 Task: Create in the project CommTech in Backlog an issue 'Develop a new tool for automated testing of web application compatibility across different browsers and devices', assign it to team member softage.1@softage.net and change the status to IN PROGRESS. Create in the project CommTech in Backlog an issue 'Upgrade the website content creation and publishing mechanisms of a web application to improve content quality and consistency', assign it to team member softage.2@softage.net and change the status to IN PROGRESS
Action: Mouse moved to (200, 56)
Screenshot: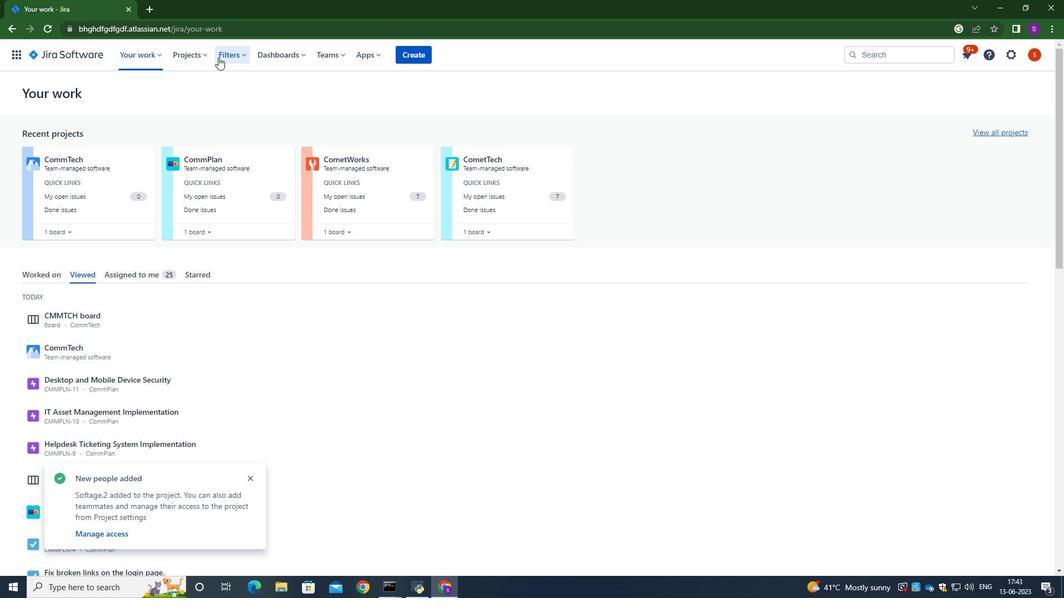 
Action: Mouse pressed left at (200, 56)
Screenshot: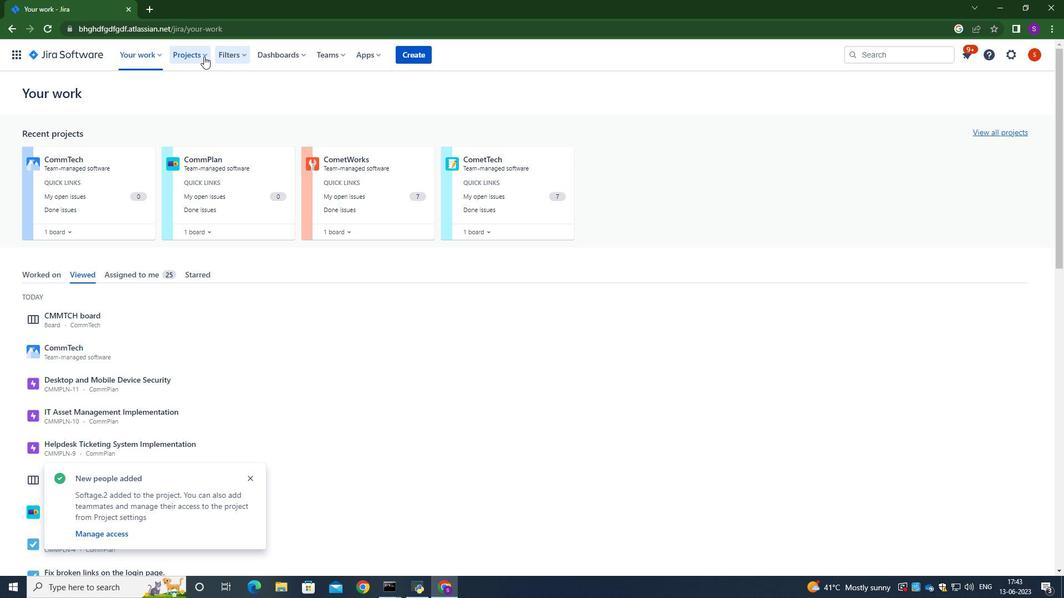
Action: Mouse moved to (199, 105)
Screenshot: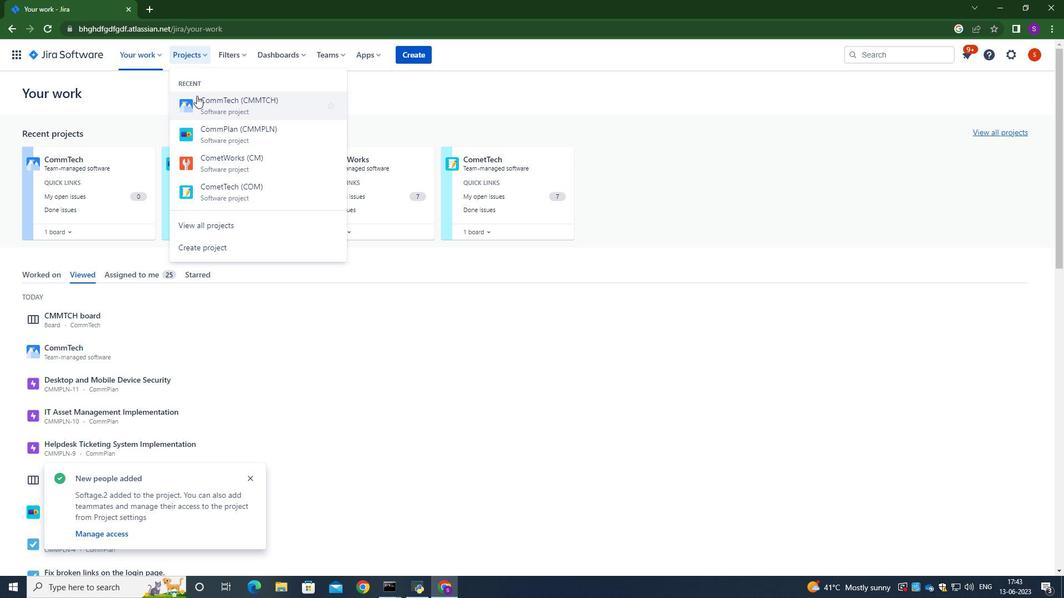 
Action: Mouse pressed left at (199, 105)
Screenshot: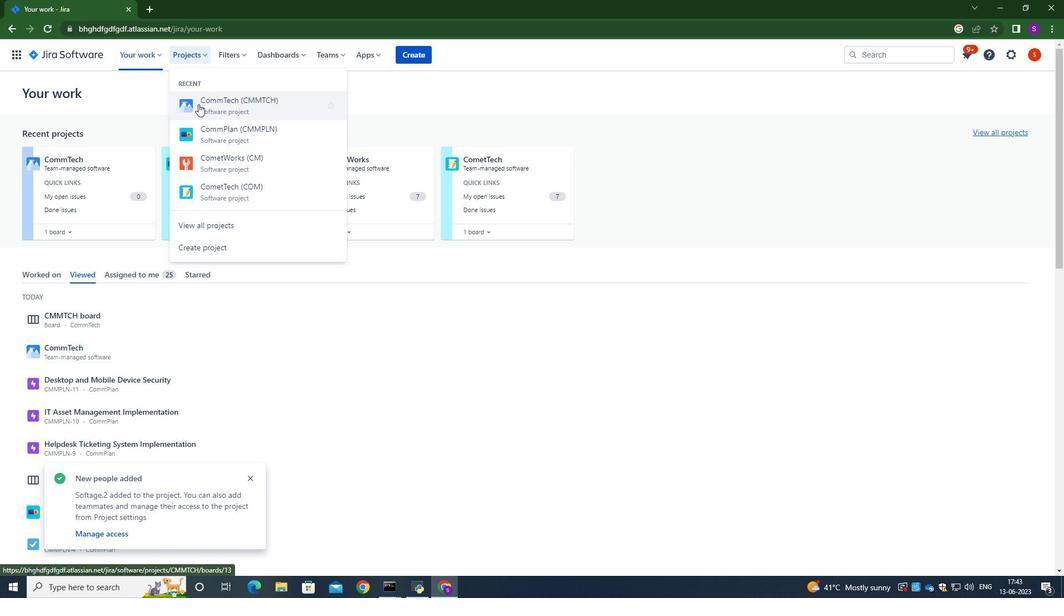 
Action: Mouse moved to (49, 172)
Screenshot: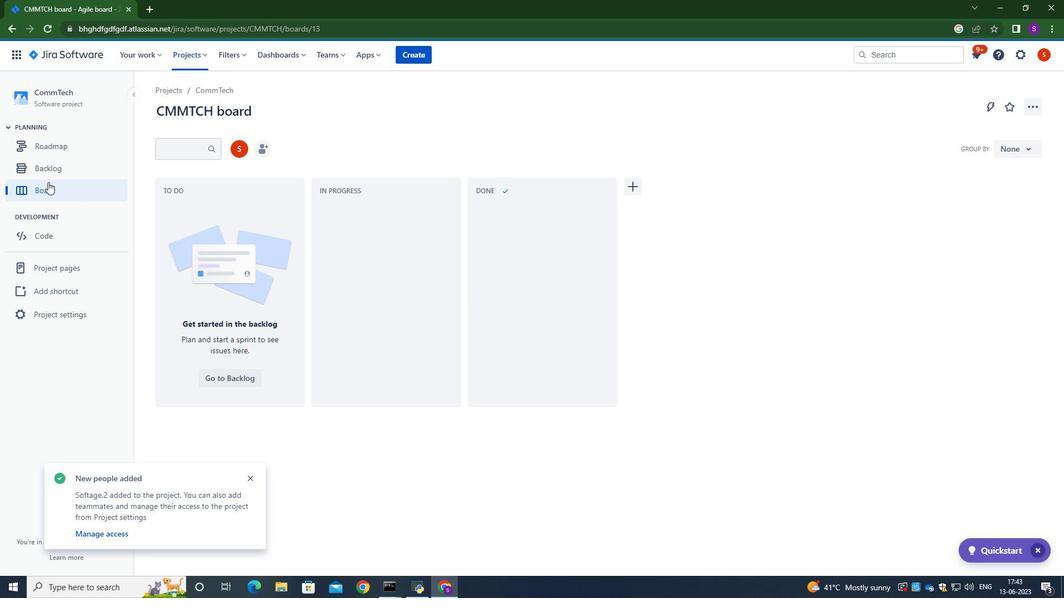
Action: Mouse pressed left at (49, 172)
Screenshot: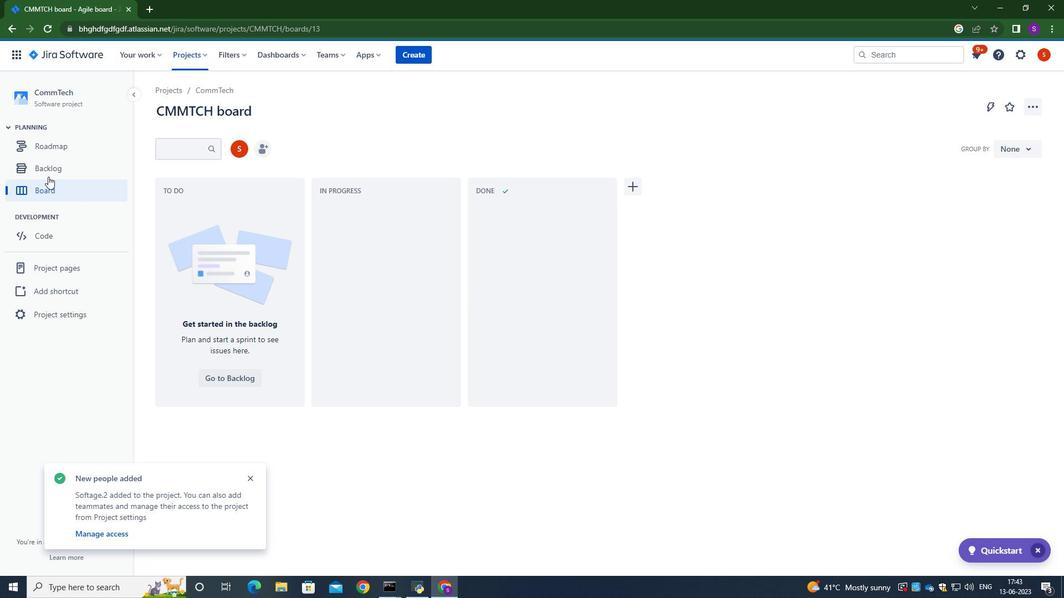 
Action: Mouse moved to (356, 249)
Screenshot: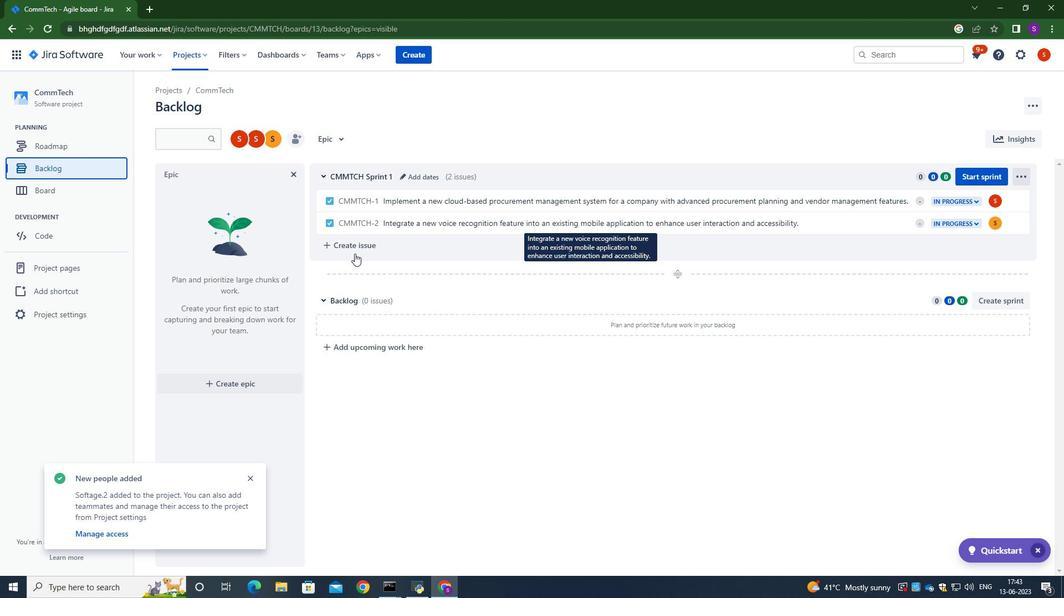 
Action: Mouse pressed left at (356, 249)
Screenshot: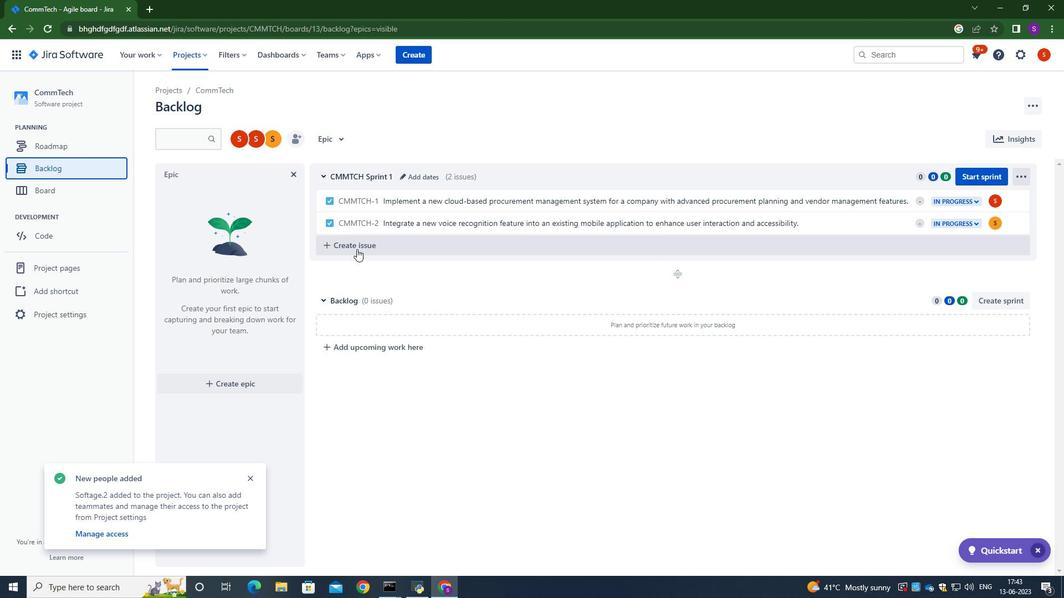 
Action: Mouse moved to (392, 250)
Screenshot: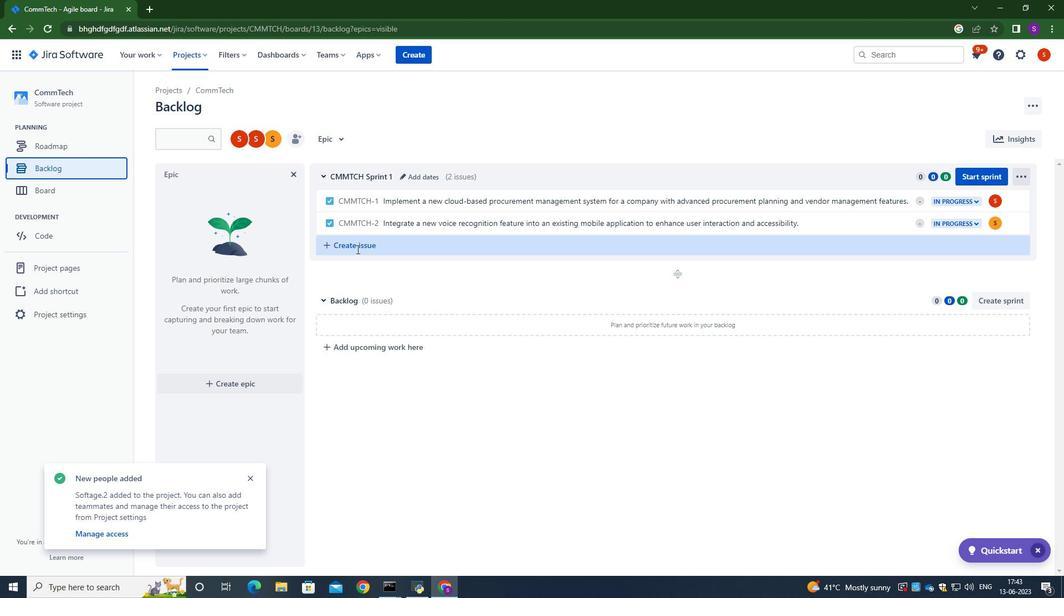
Action: Key pressed <Key.caps_lock>D<Key.caps_lock>evelop<Key.space>a<Key.space>new<Key.space>tool<Key.space>for<Key.space>automated<Key.space>testing<Key.space>of<Key.space>web<Key.space>applicatoi<Key.backspace><Key.backspace>ion<Key.space>ca<Key.backspace>ompatibility<Key.space>acroos<Key.backspace><Key.backspace>ss<Key.space>differnet<Key.backspace><Key.backspace><Key.backspace>e<Key.backspace>ent<Key.space>brower<Key.backspace>sers<Key.space>and<Key.space>e<Key.backspace><Key.backspace><Key.space>devices.
Screenshot: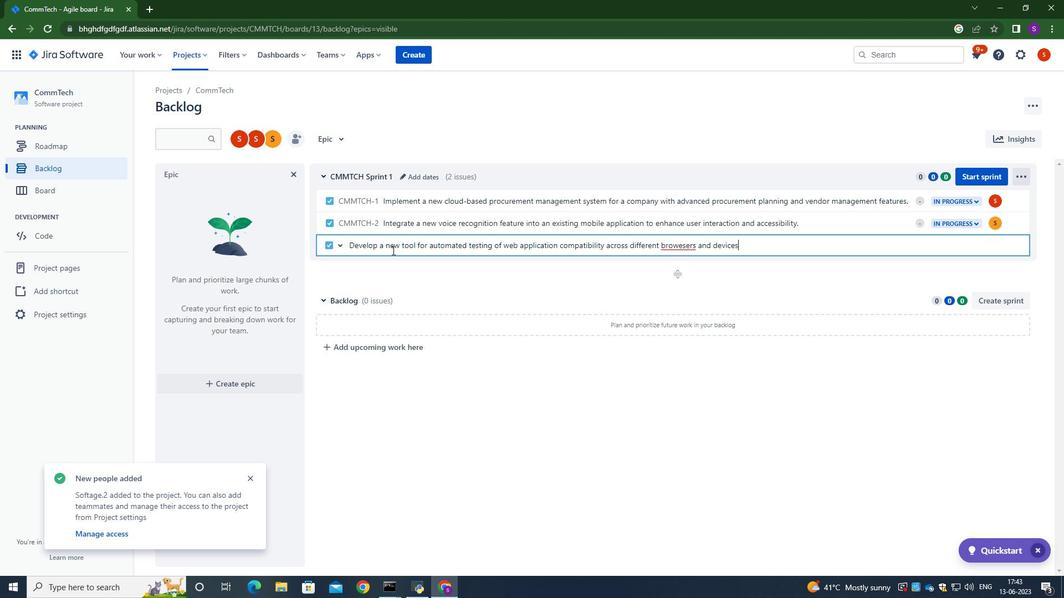 
Action: Mouse moved to (676, 246)
Screenshot: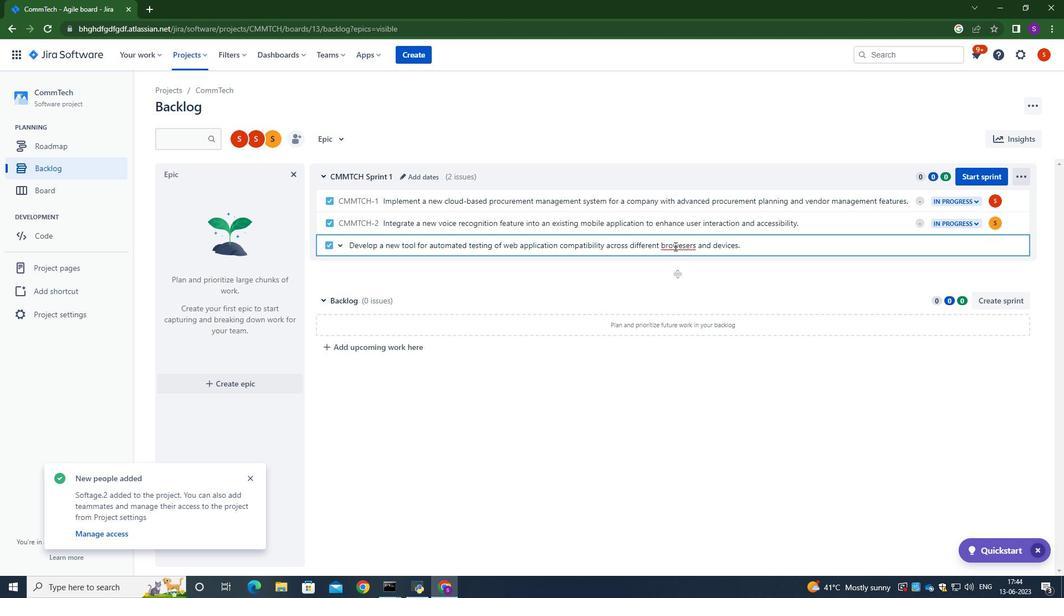
Action: Mouse pressed right at (676, 246)
Screenshot: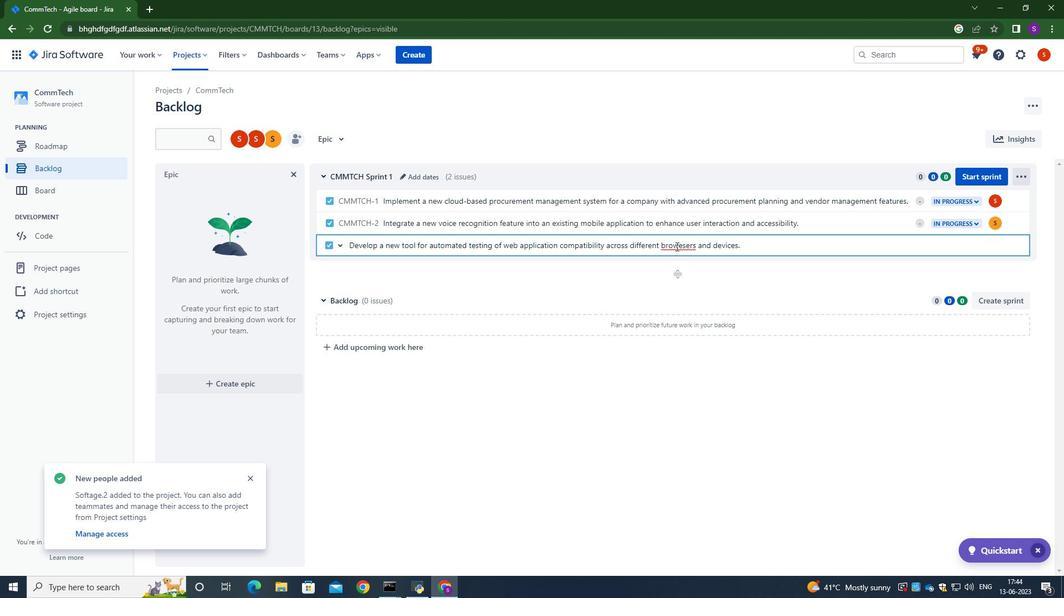
Action: Mouse moved to (714, 253)
Screenshot: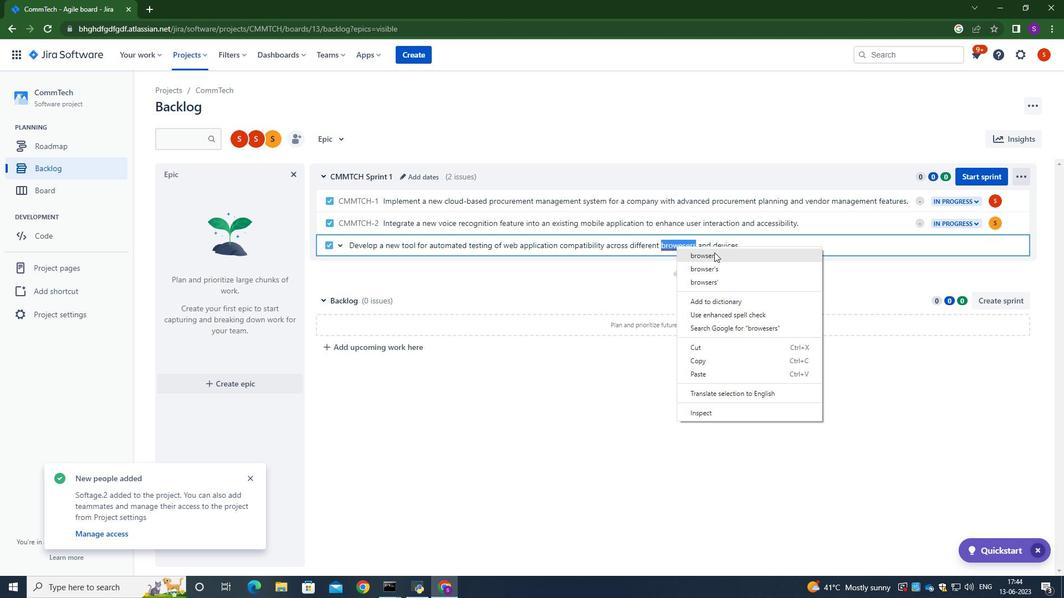 
Action: Mouse pressed left at (714, 253)
Screenshot: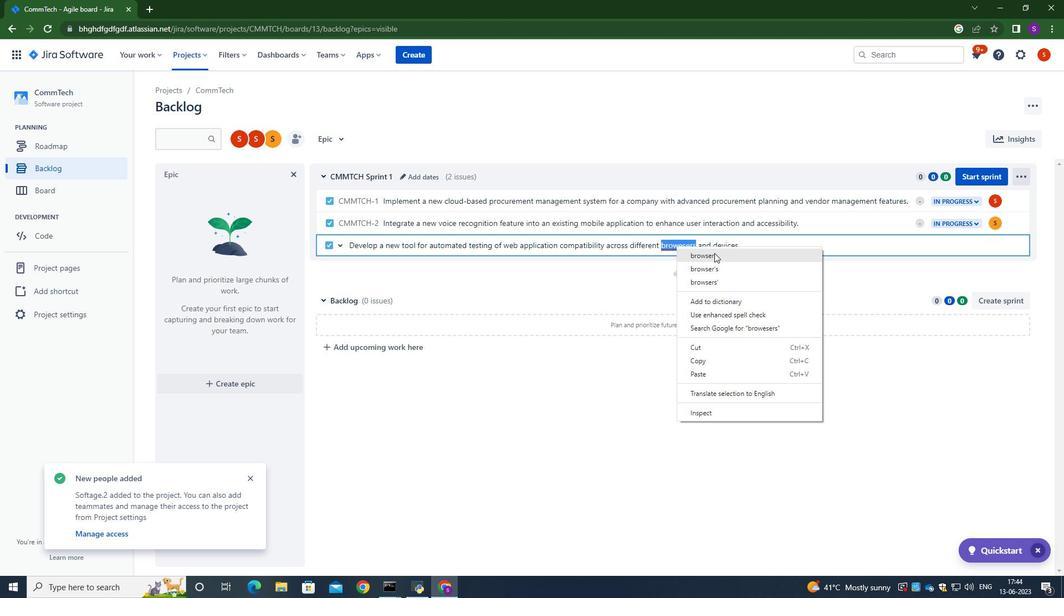 
Action: Mouse moved to (769, 243)
Screenshot: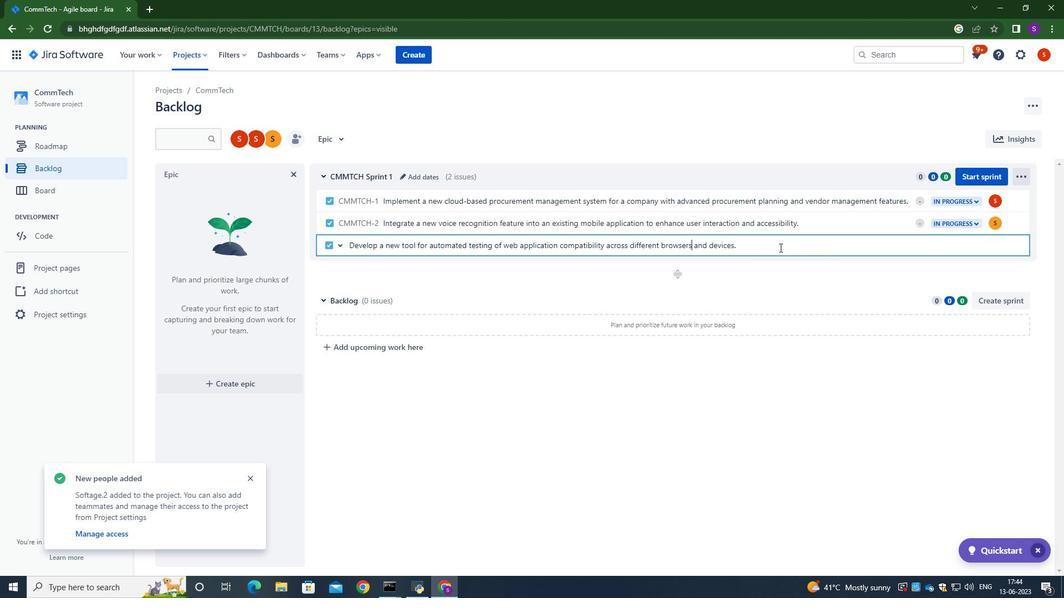 
Action: Mouse pressed left at (769, 243)
Screenshot: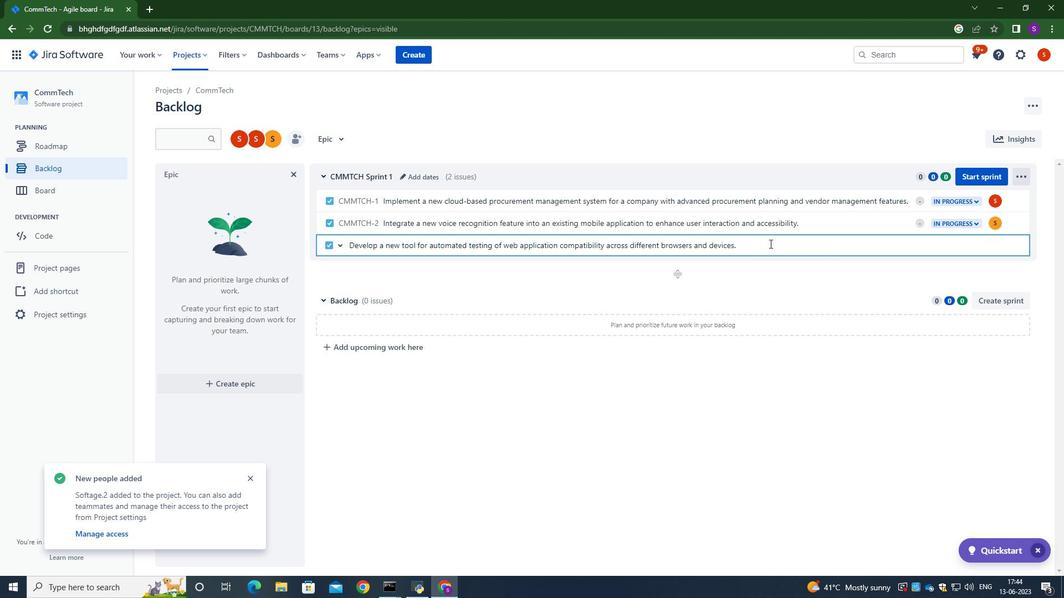 
Action: Key pressed <Key.enter>
Screenshot: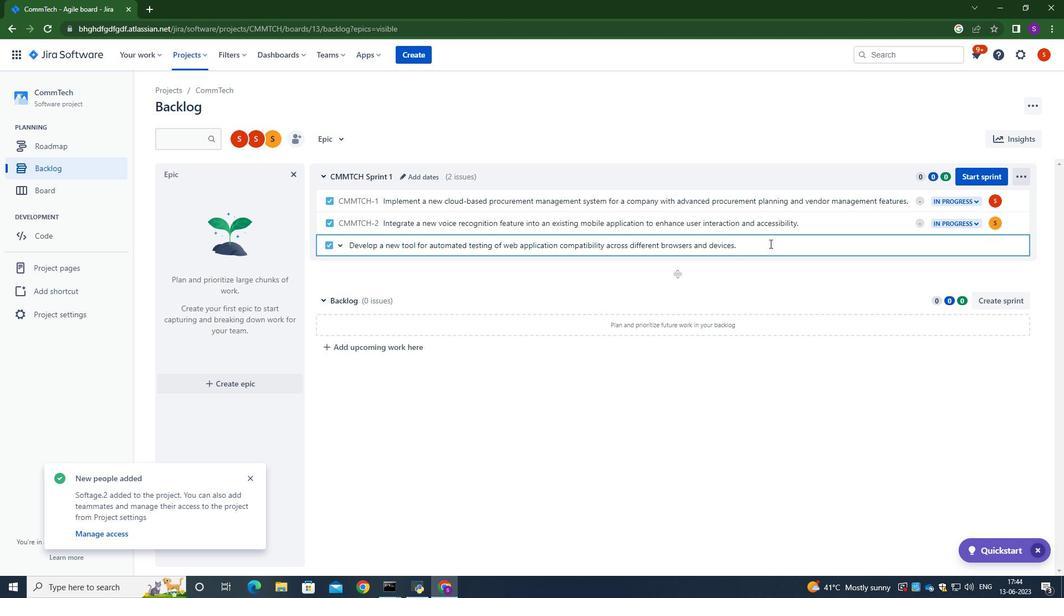 
Action: Mouse moved to (995, 245)
Screenshot: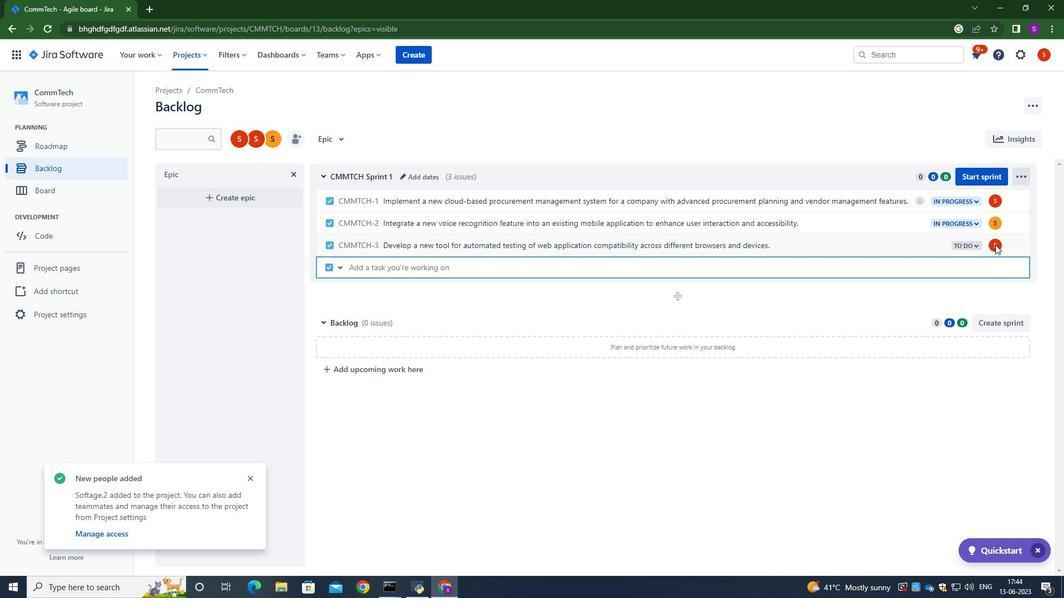 
Action: Mouse pressed left at (995, 245)
Screenshot: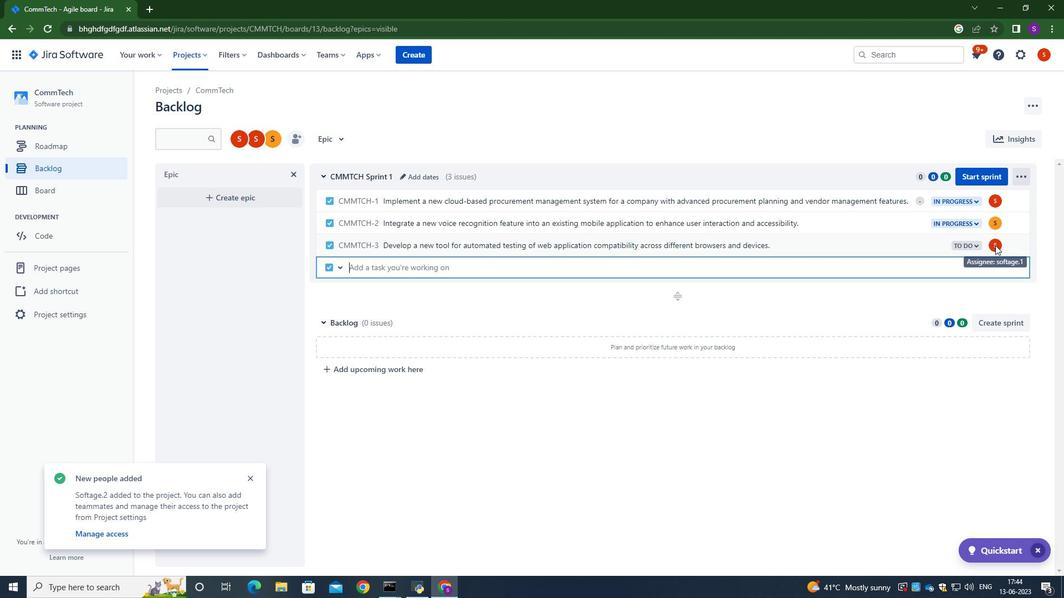 
Action: Mouse moved to (999, 246)
Screenshot: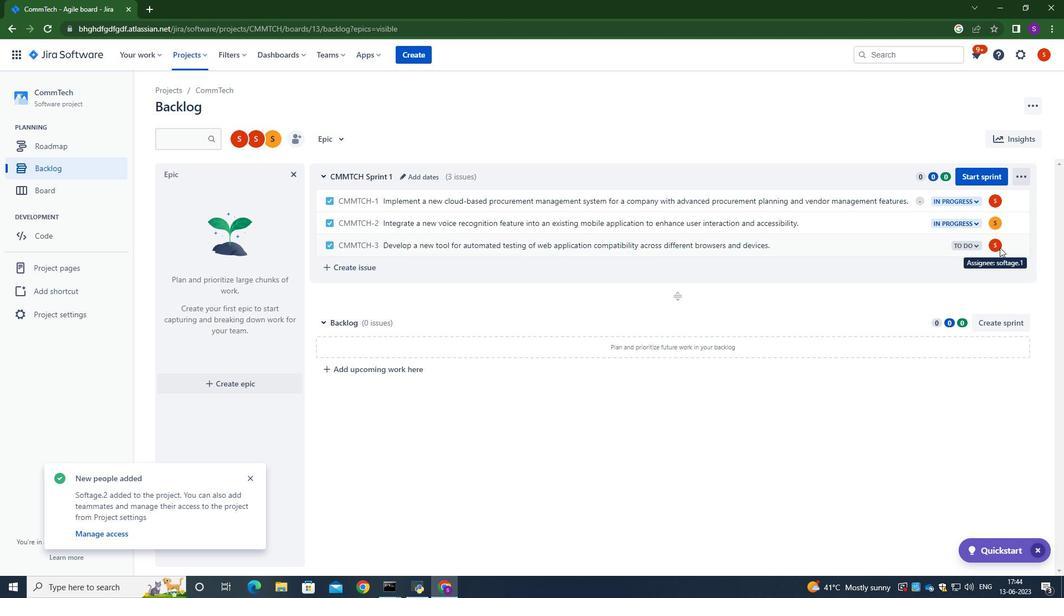 
Action: Mouse pressed left at (999, 246)
Screenshot: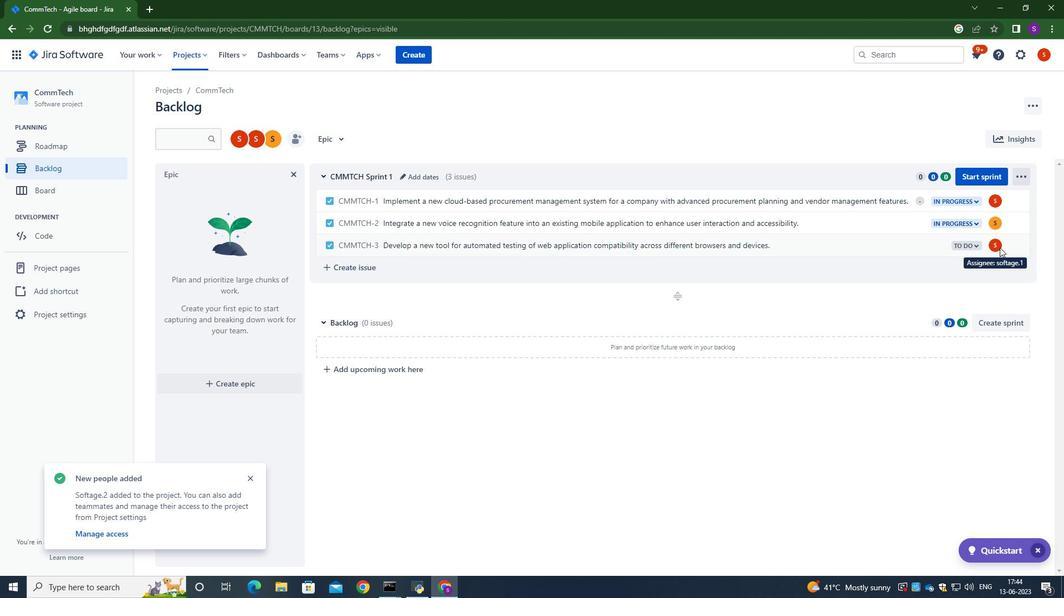 
Action: Mouse moved to (997, 248)
Screenshot: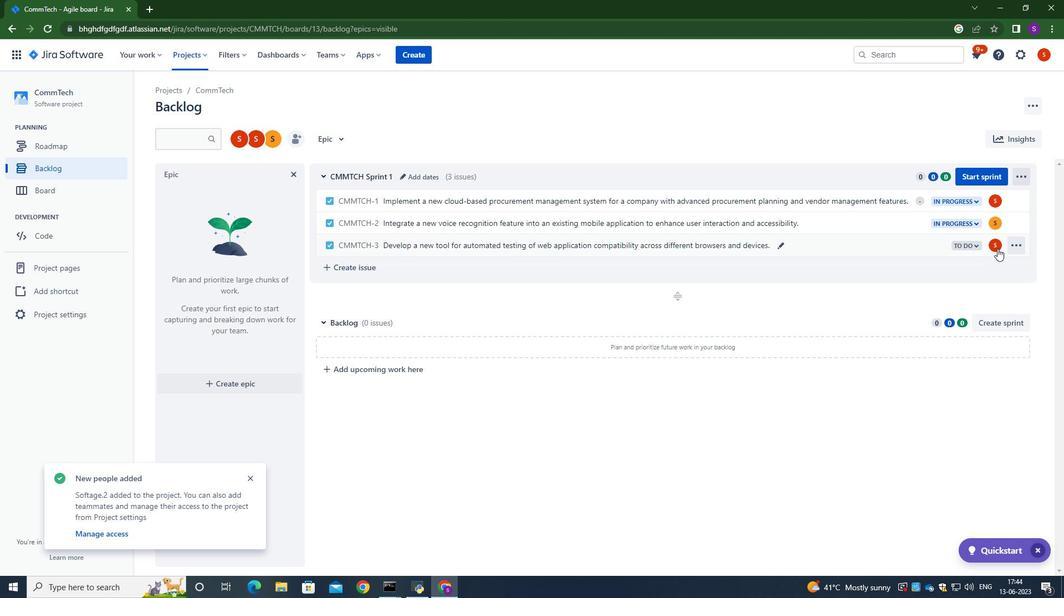 
Action: Mouse pressed left at (997, 248)
Screenshot: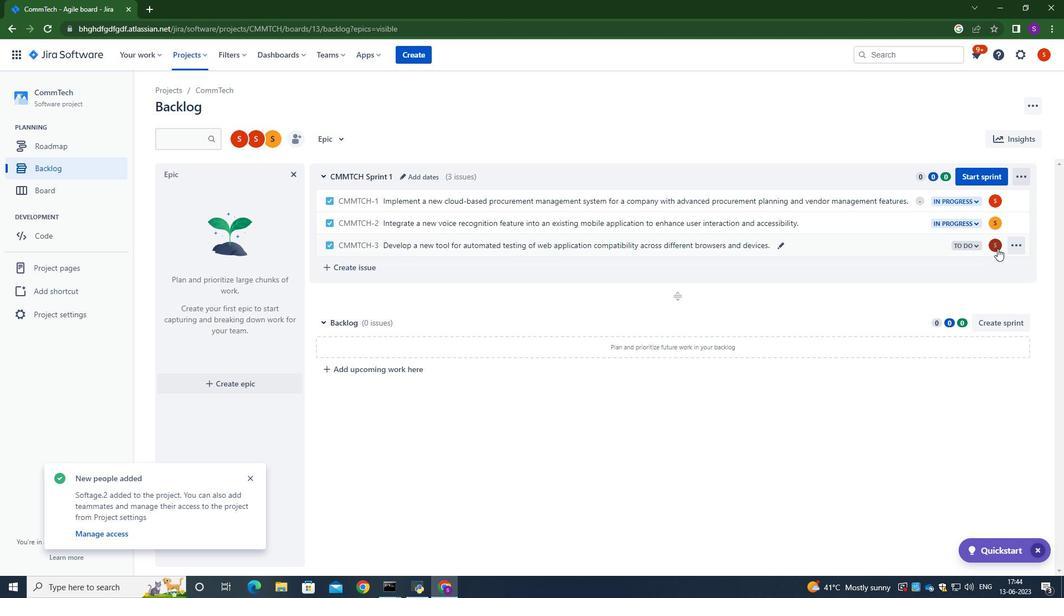 
Action: Mouse moved to (940, 278)
Screenshot: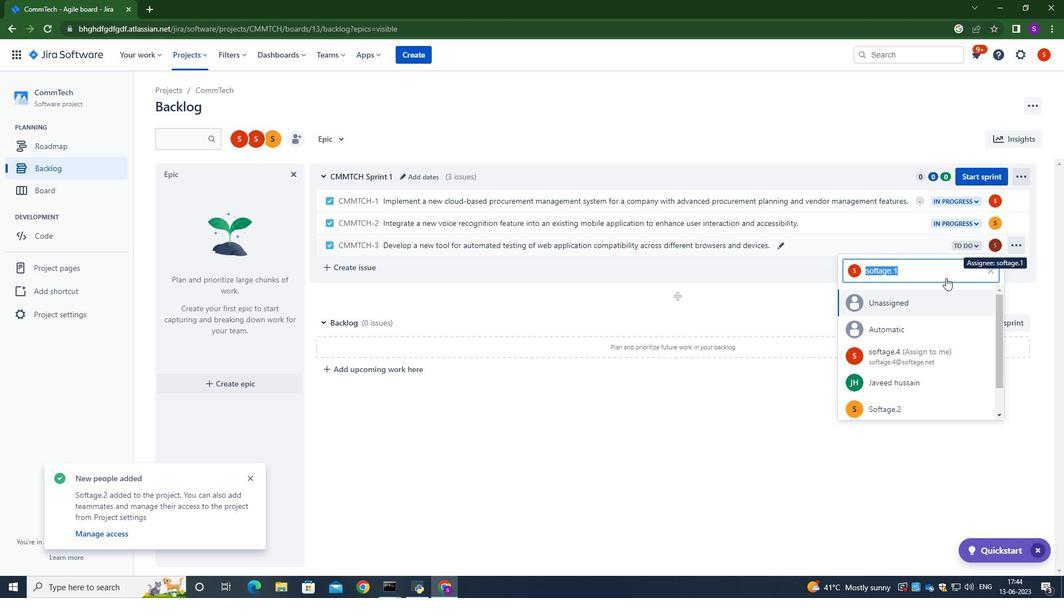 
Action: Key pressed <Key.backspace>softage.1<Key.shift>@softage.net
Screenshot: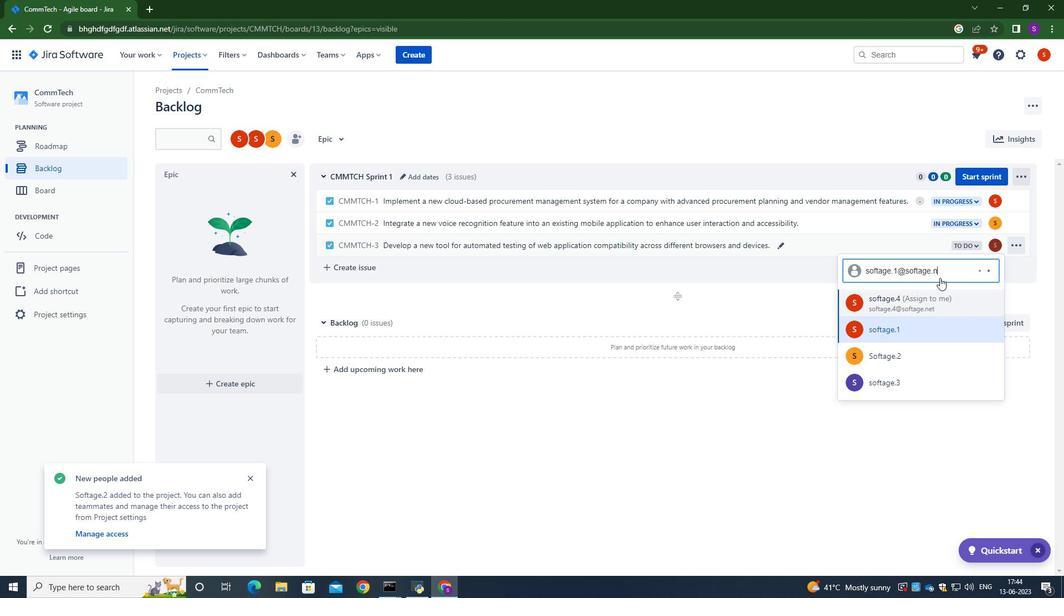 
Action: Mouse moved to (940, 278)
Screenshot: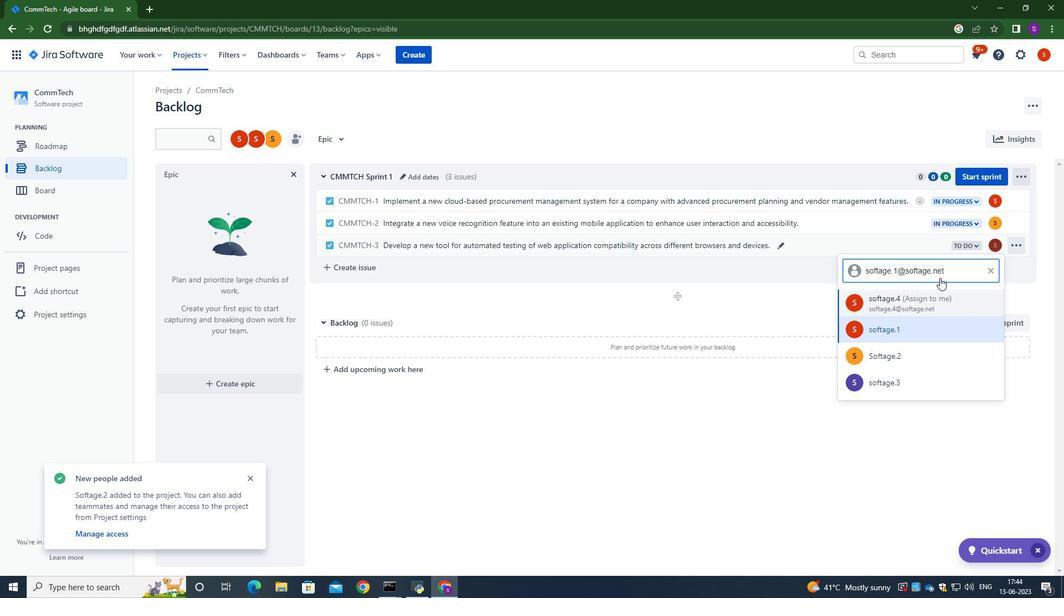 
Action: Key pressed <Key.enter>
Screenshot: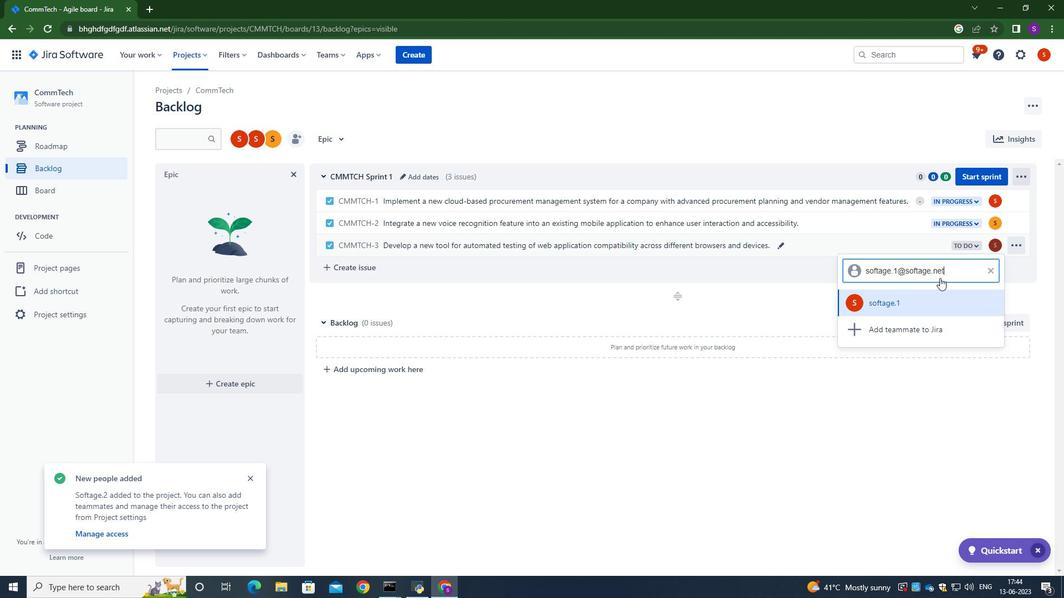 
Action: Mouse moved to (968, 243)
Screenshot: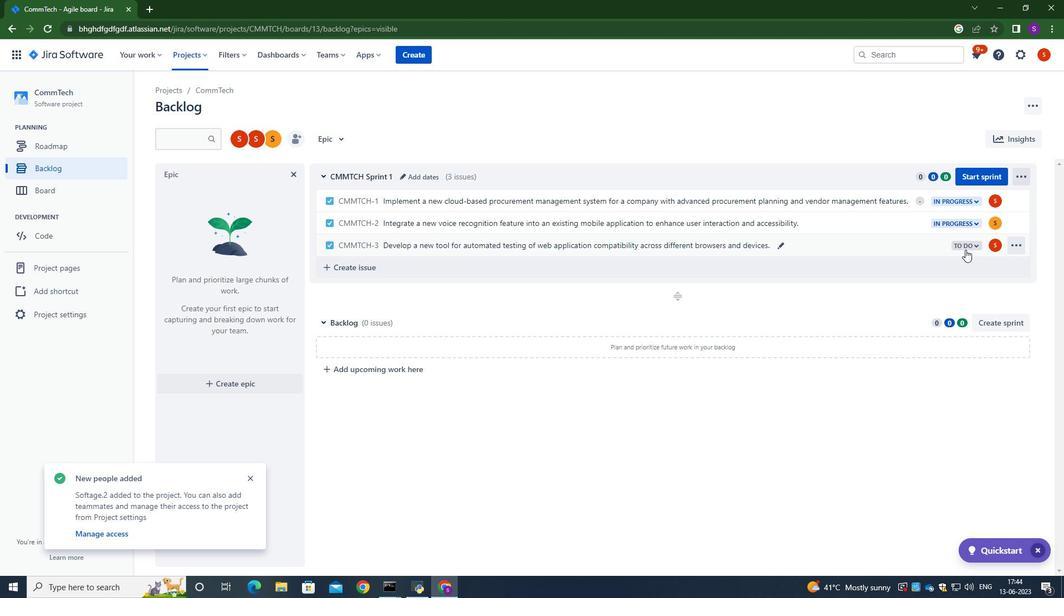 
Action: Mouse pressed left at (968, 243)
Screenshot: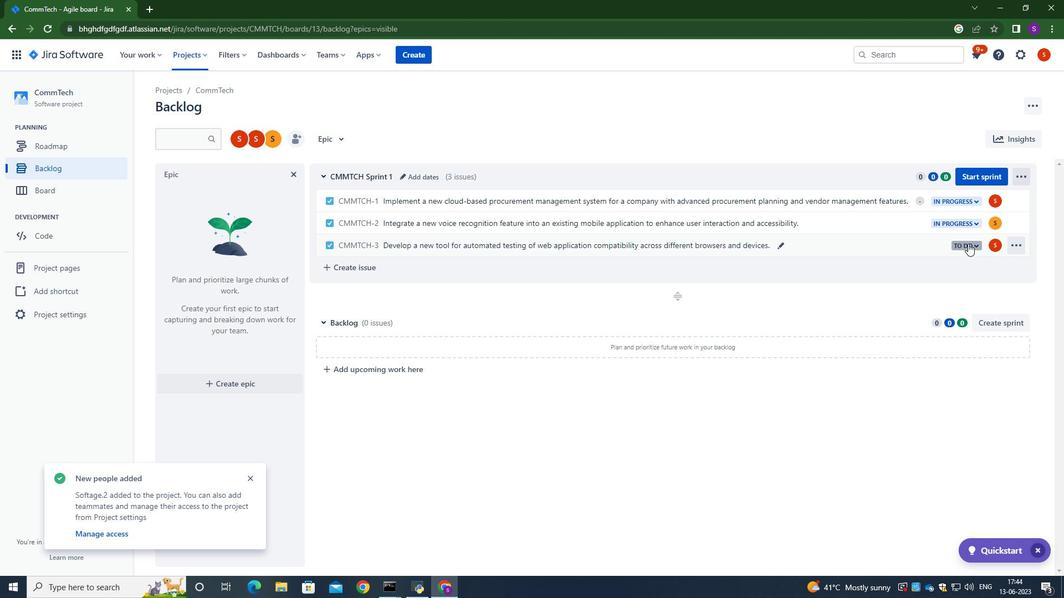 
Action: Mouse moved to (900, 270)
Screenshot: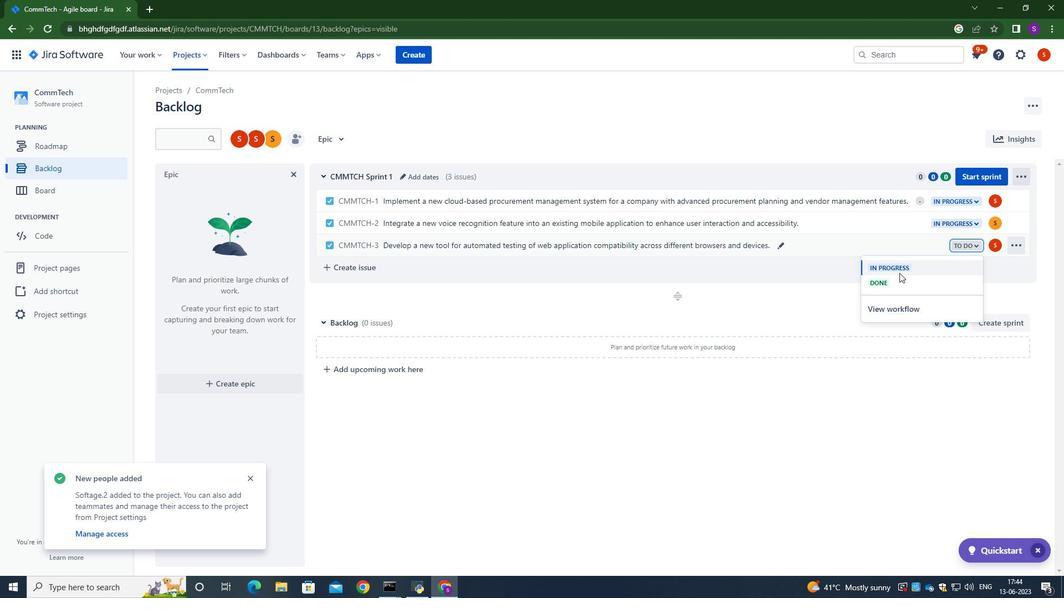 
Action: Mouse pressed left at (900, 270)
Screenshot: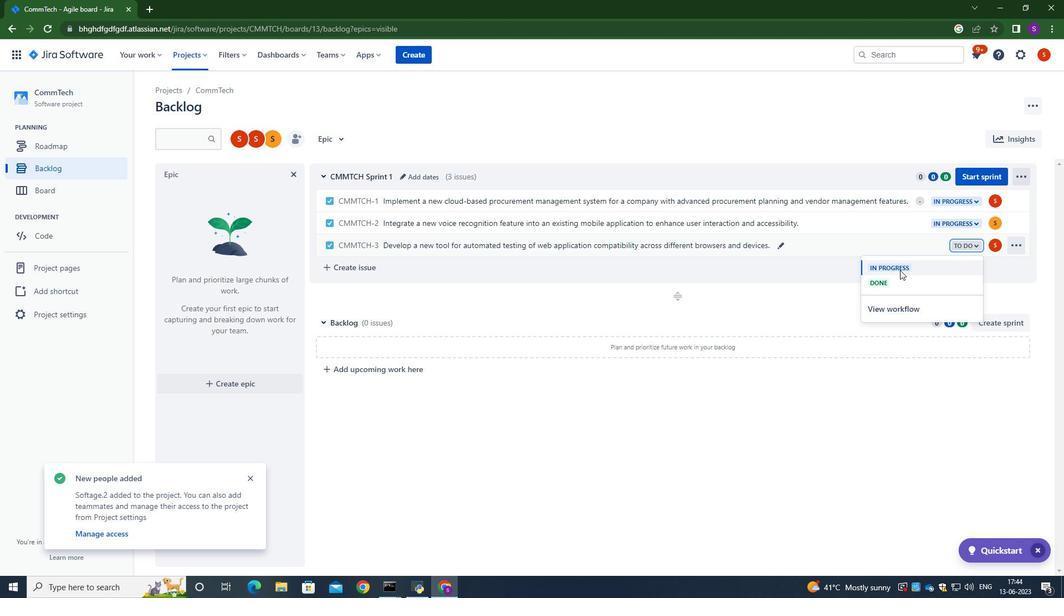 
Action: Mouse moved to (334, 269)
Screenshot: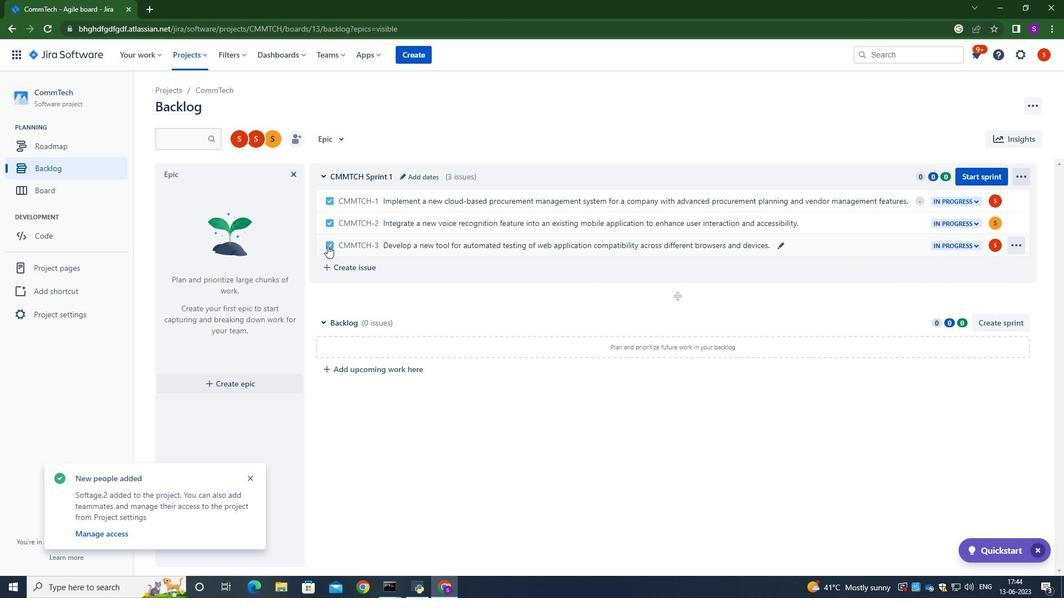 
Action: Mouse pressed left at (334, 269)
Screenshot: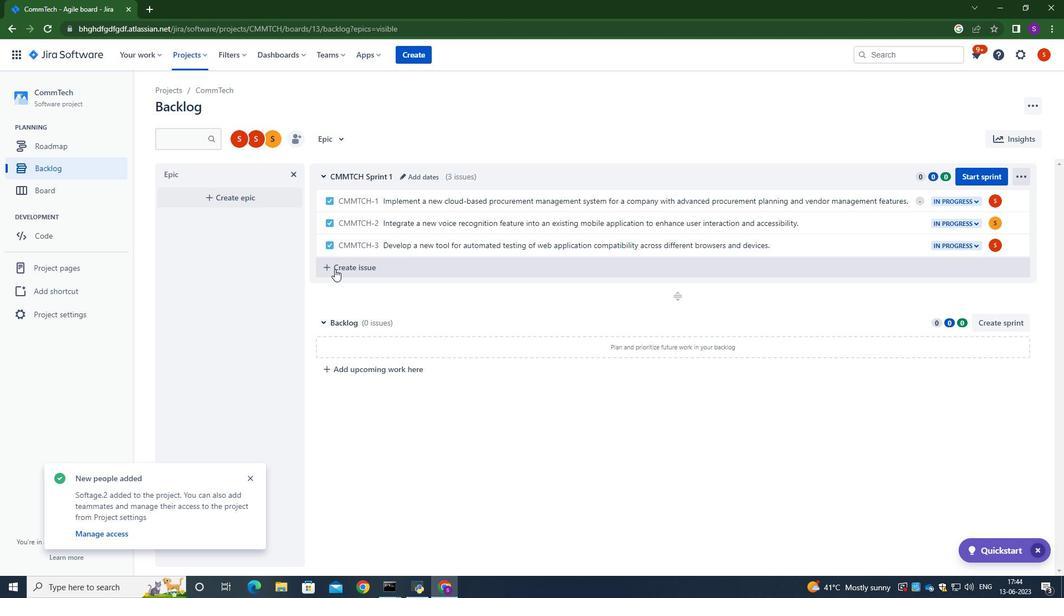 
Action: Mouse moved to (386, 268)
Screenshot: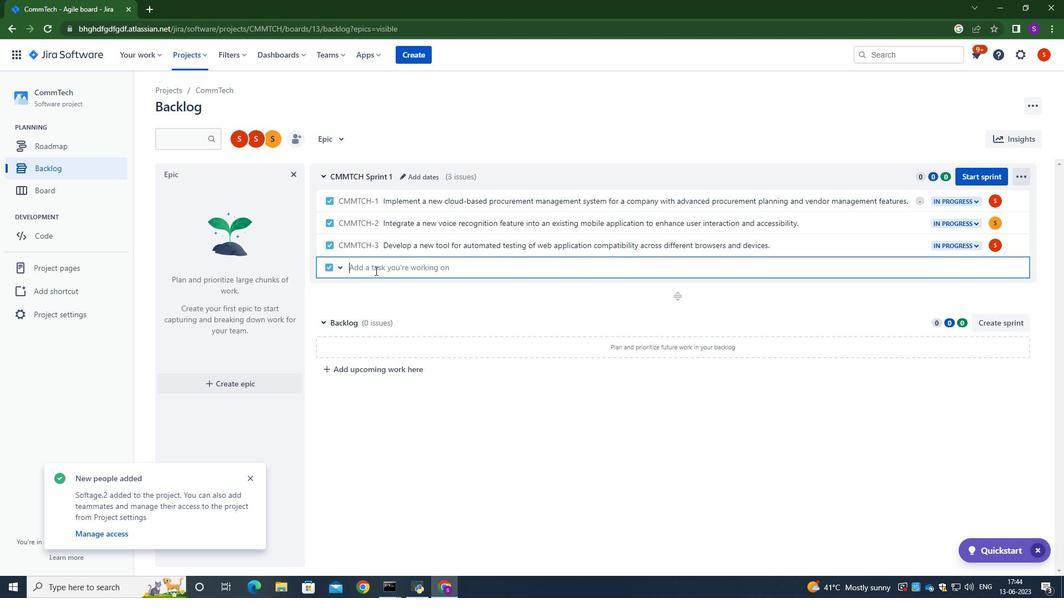 
Action: Mouse pressed left at (386, 268)
Screenshot: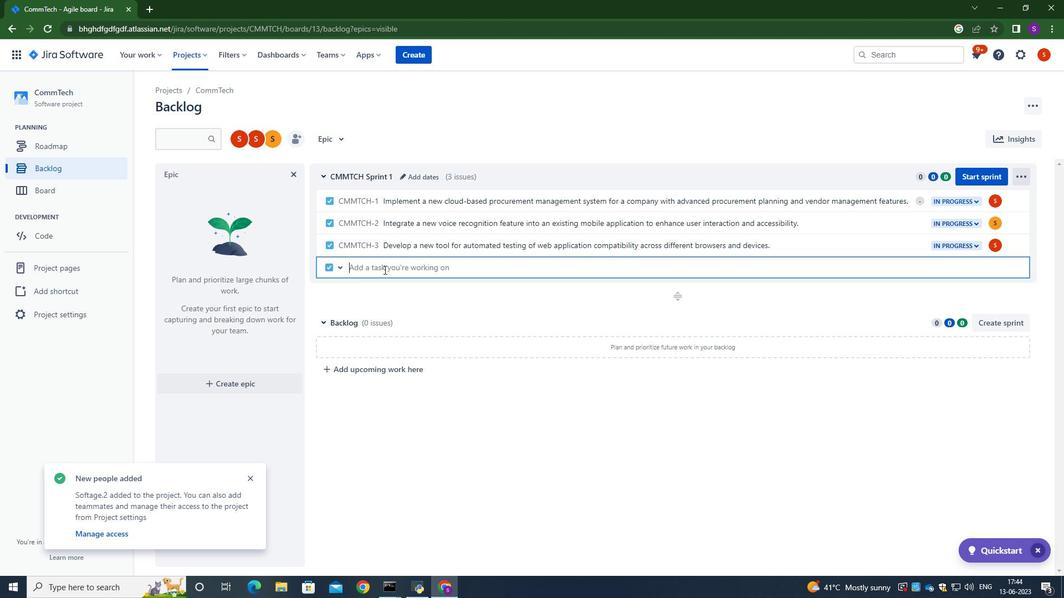 
Action: Key pressed <Key.caps_lock>U<Key.caps_lock>pd<Key.backspace>gar<Key.backspace><Key.backspace>rade<Key.space>the<Key.space>websity<Key.backspace>e<Key.space>content<Key.space>creation<Key.space>and<Key.space>pyb<Key.backspace><Key.backspace>ublic<Key.backspace>shing<Key.space>mecha<Key.backspace><Key.backspace>hanci<Key.backspace><Key.backspace>isum<Key.space><Key.backspace><Key.backspace><Key.backspace><Key.backspace><Key.backspace><Key.backspace><Key.backspace>anisms<Key.space>of<Key.space>a<Key.space>web<Key.space>application<Key.space>to<Key.space>improve<Key.space>content<Key.space>quality<Key.space>and<Key.space>consistency.
Screenshot: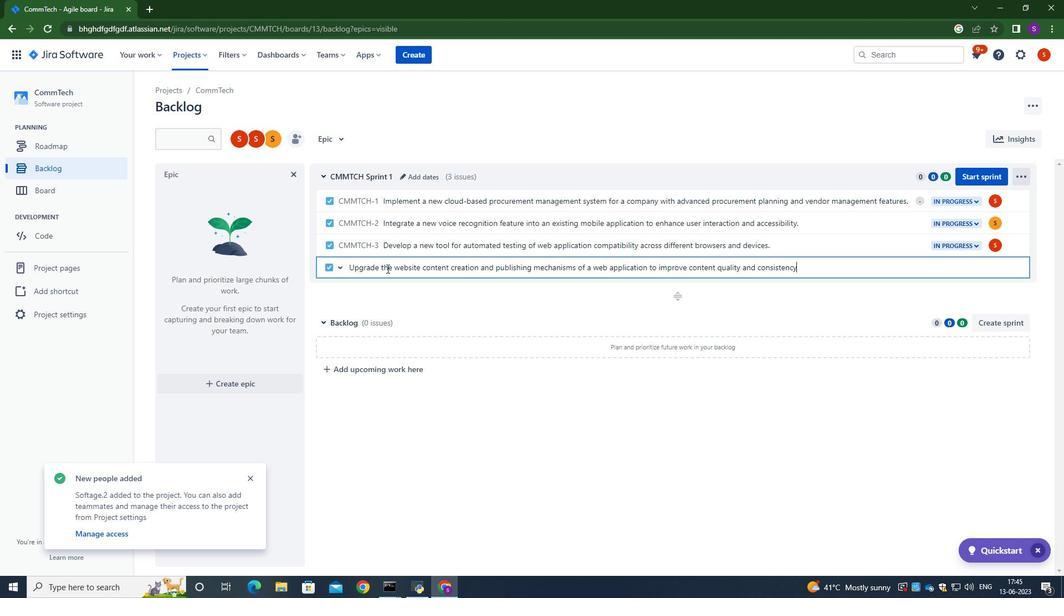 
Action: Mouse moved to (924, 289)
Screenshot: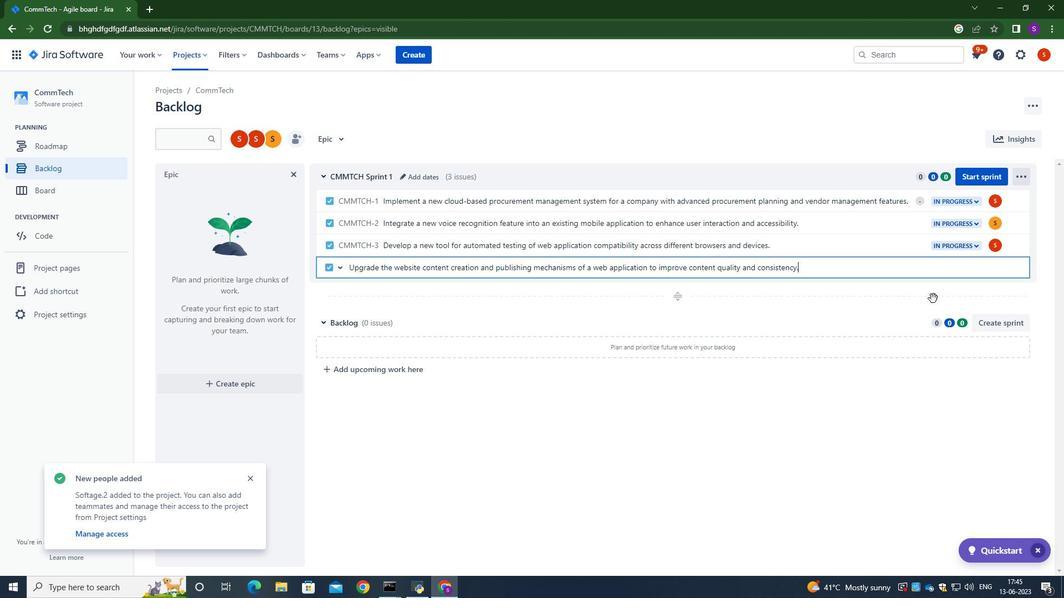 
Action: Key pressed <Key.enter>
Screenshot: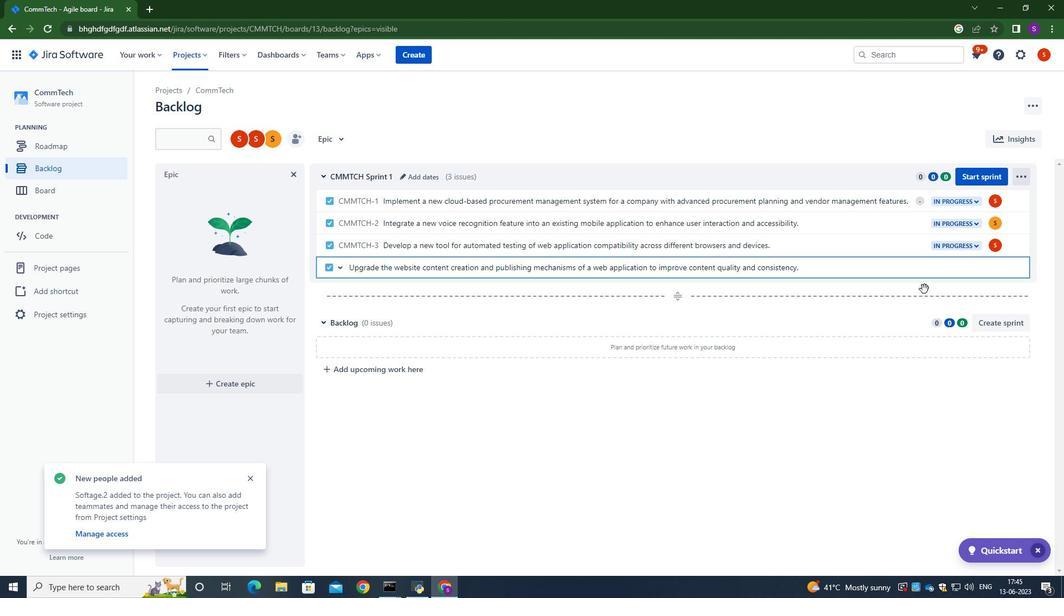 
Action: Mouse moved to (996, 266)
Screenshot: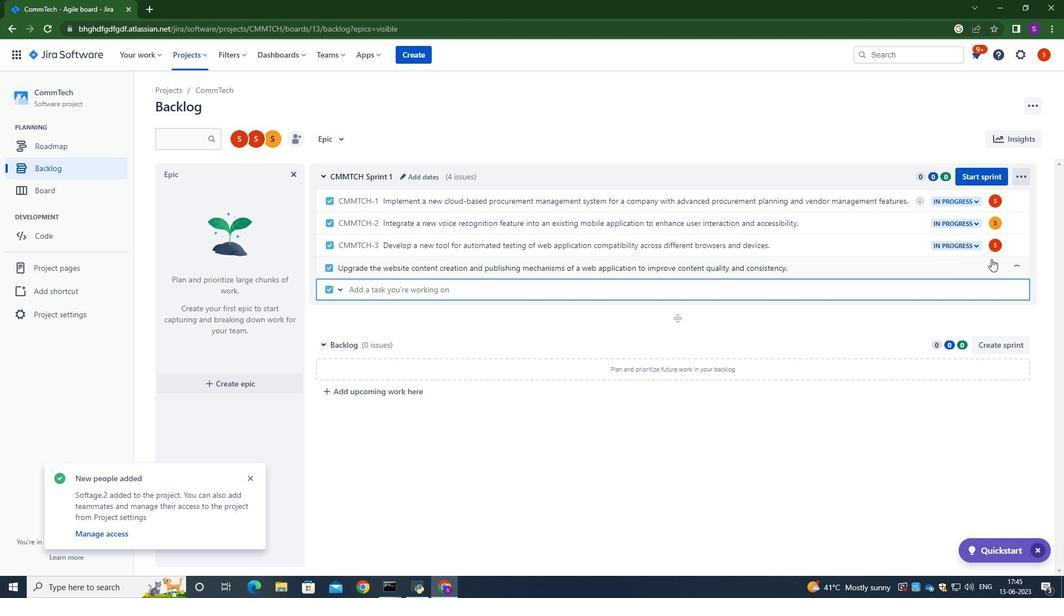 
Action: Mouse pressed left at (996, 266)
Screenshot: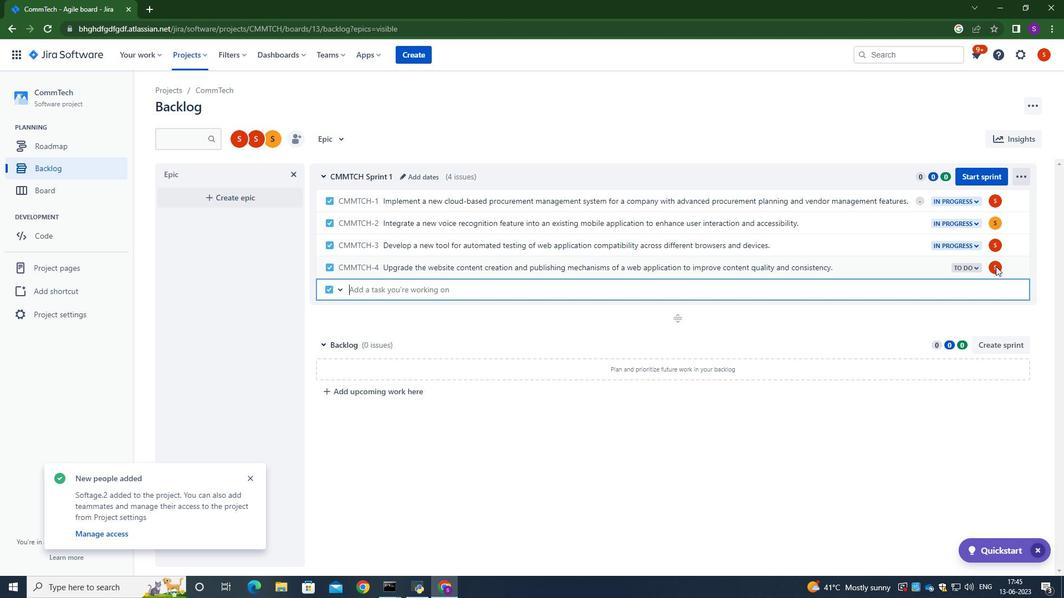 
Action: Mouse moved to (996, 269)
Screenshot: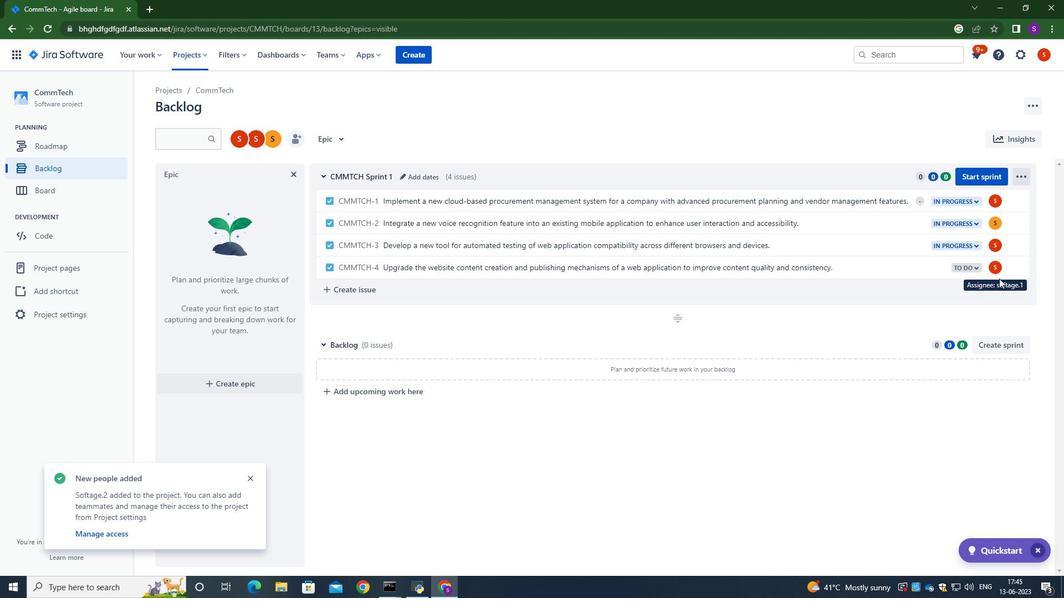 
Action: Mouse pressed left at (996, 269)
Screenshot: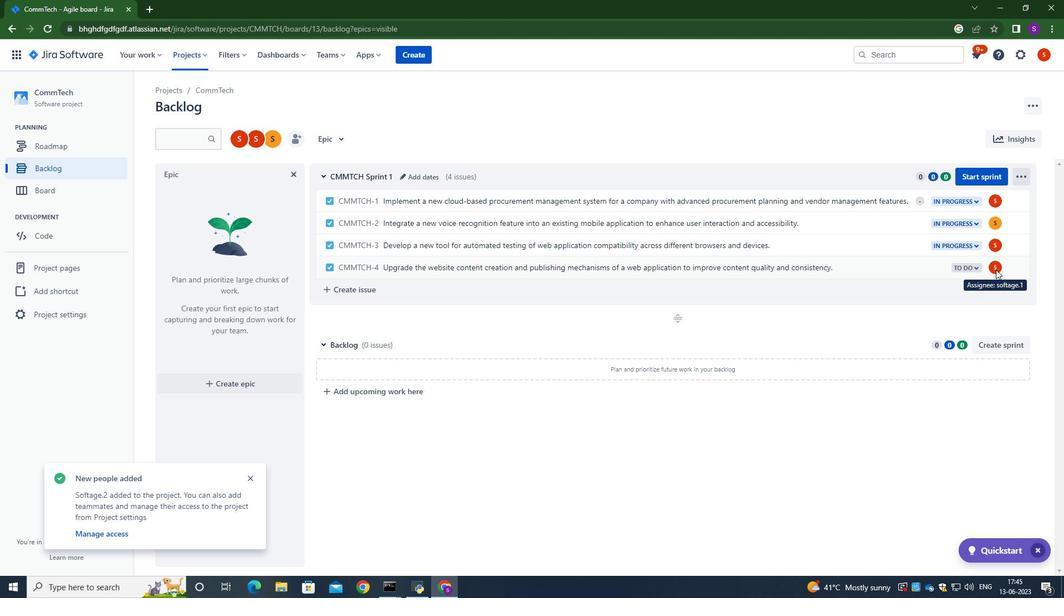 
Action: Mouse moved to (994, 273)
Screenshot: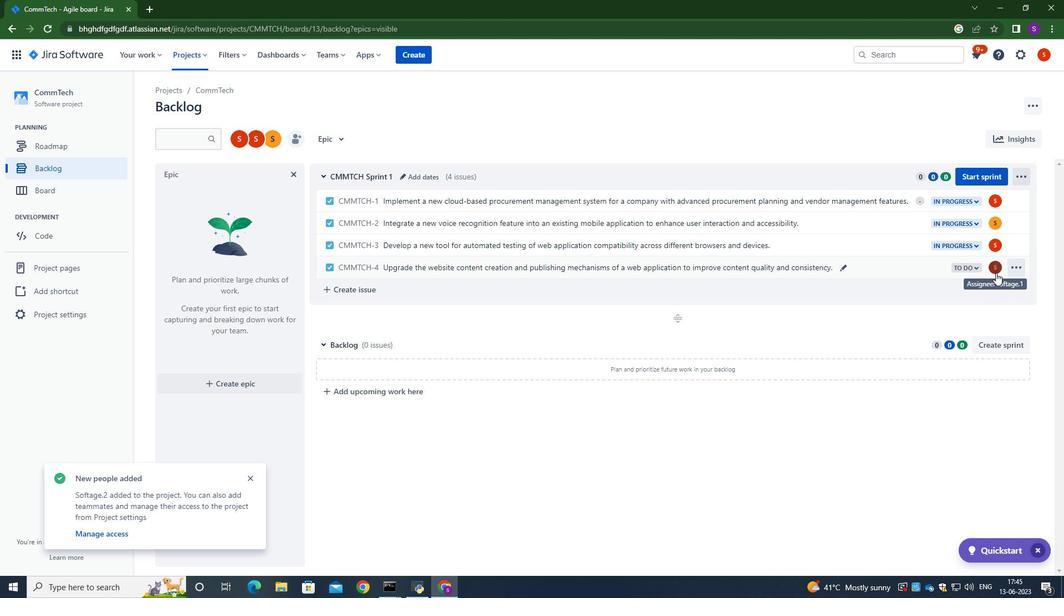 
Action: Mouse pressed left at (994, 273)
Screenshot: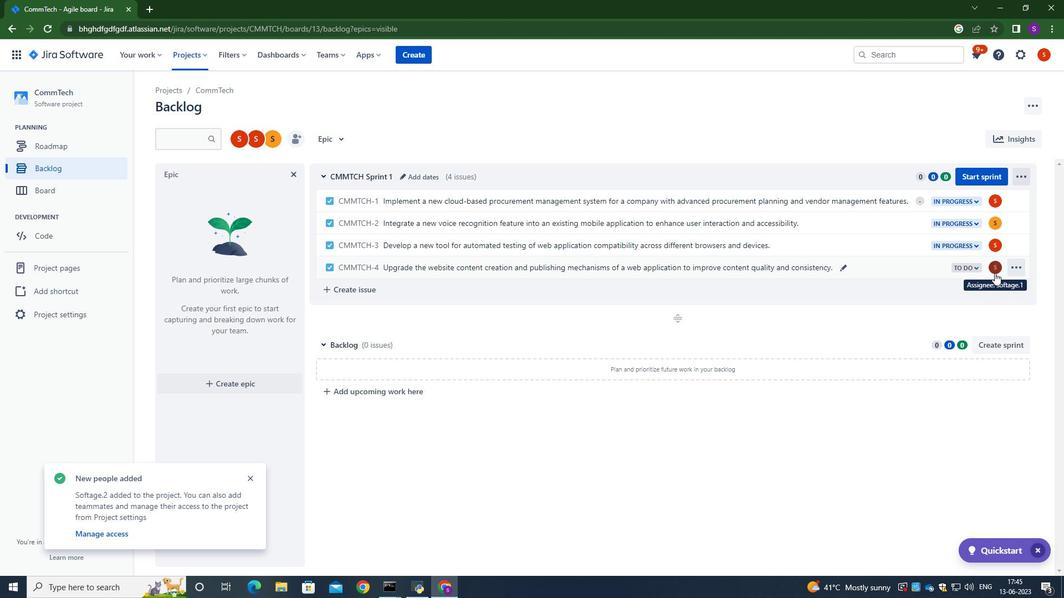
Action: Mouse moved to (925, 293)
Screenshot: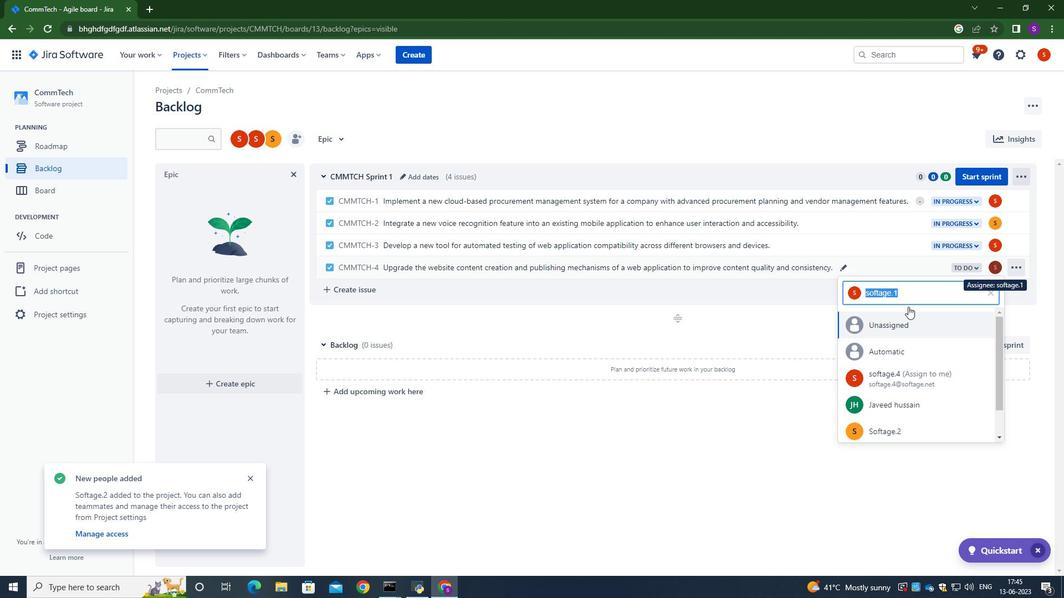 
Action: Key pressed <Key.backspace>softage.2<Key.shift>@softage.net
Screenshot: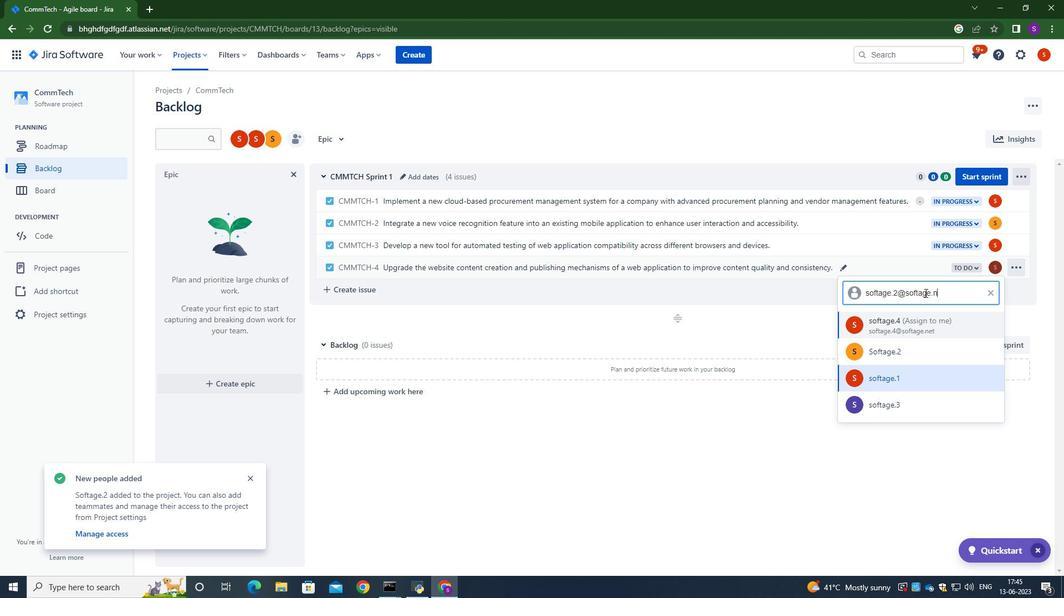 
Action: Mouse moved to (911, 329)
Screenshot: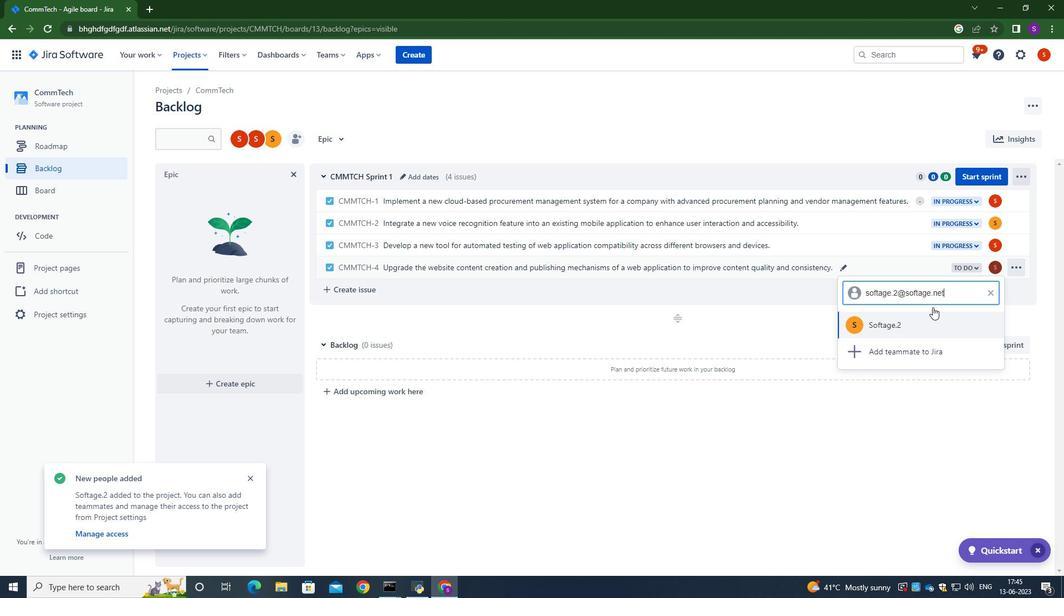
Action: Mouse pressed left at (911, 329)
Screenshot: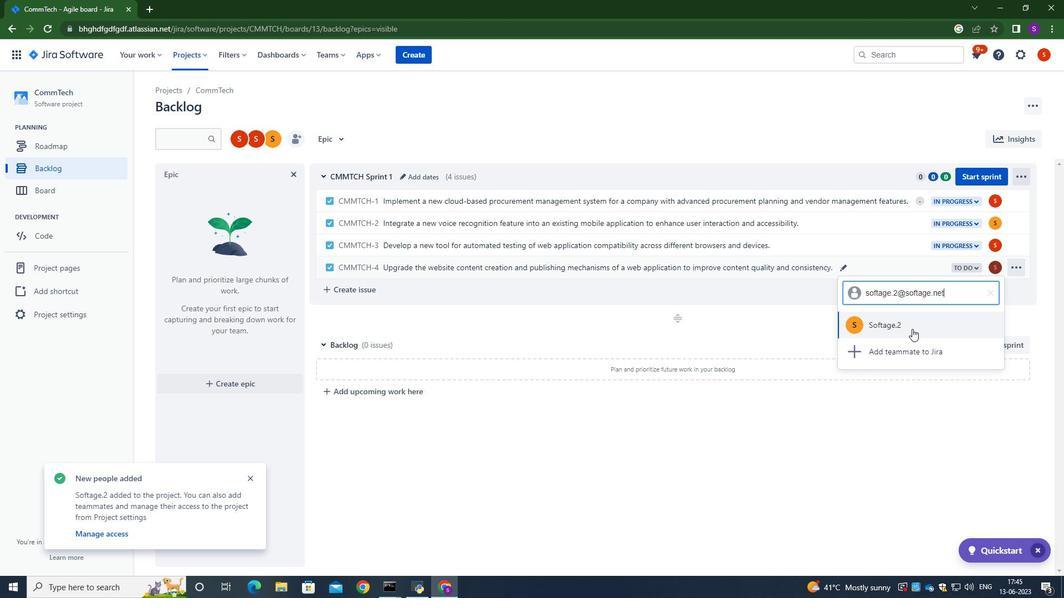 
Action: Mouse moved to (973, 266)
Screenshot: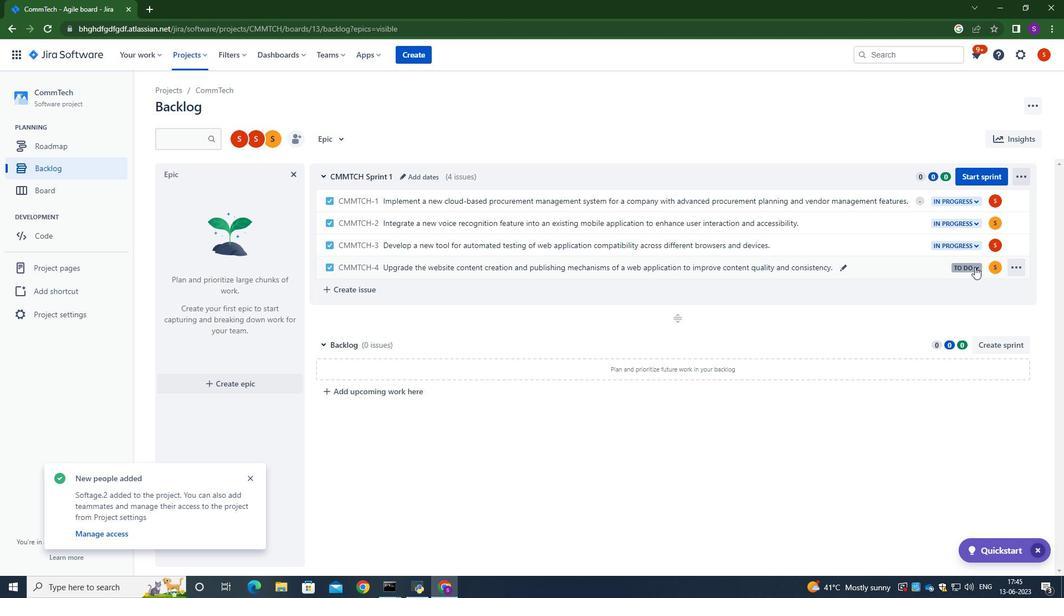 
Action: Mouse pressed left at (973, 266)
Screenshot: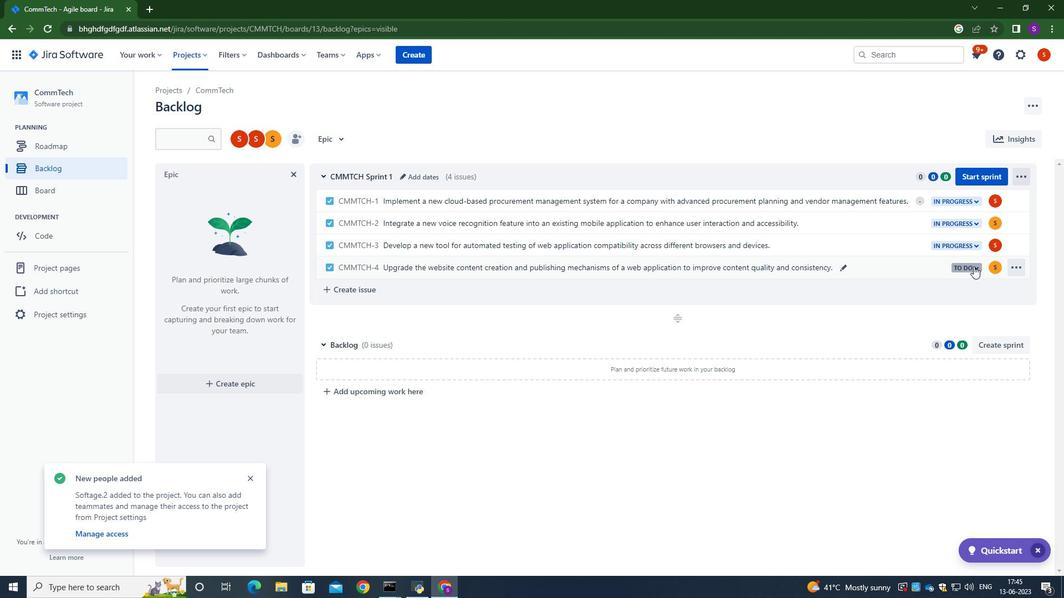 
Action: Mouse moved to (913, 293)
Screenshot: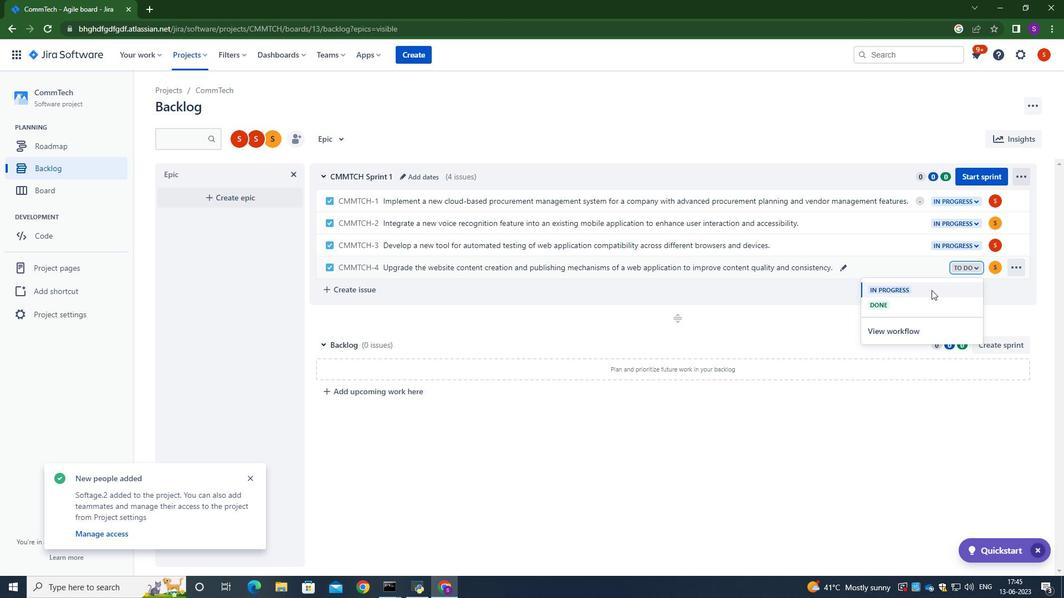 
Action: Mouse pressed left at (913, 293)
Screenshot: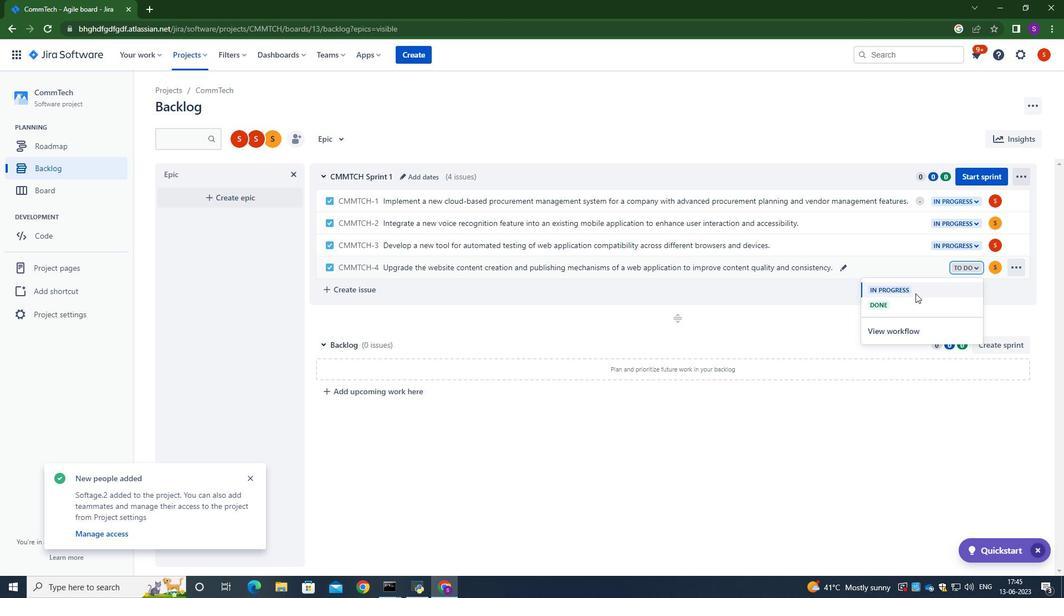 
Action: Mouse moved to (452, 290)
Screenshot: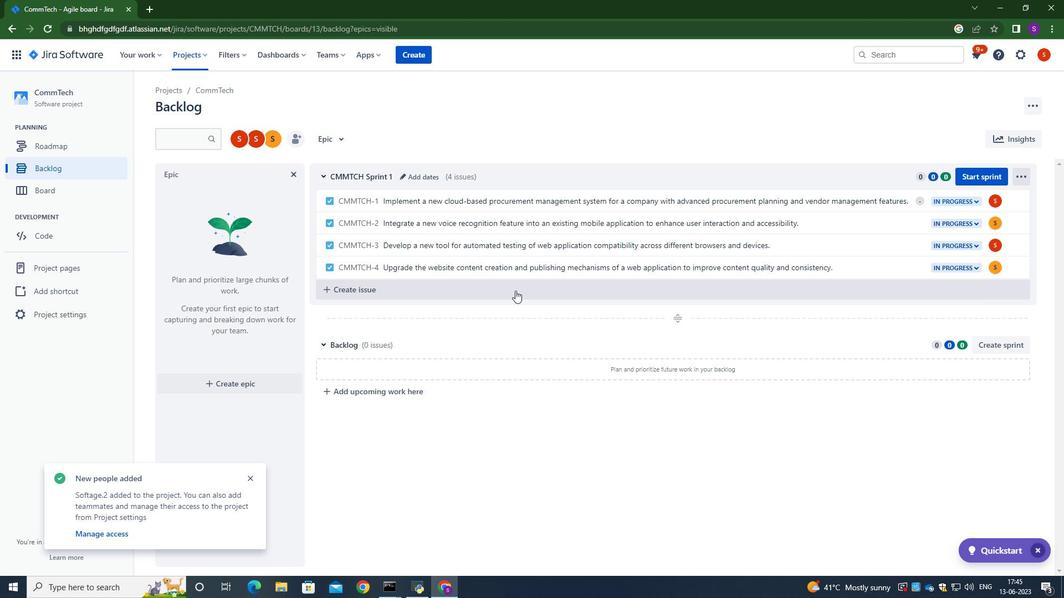 
